 Task: Create a due date automation trigger when advanced on, 2 working days after a card is due add fields with custom field "Resume" set to a date in this month at 11:00 AM.
Action: Mouse moved to (1028, 318)
Screenshot: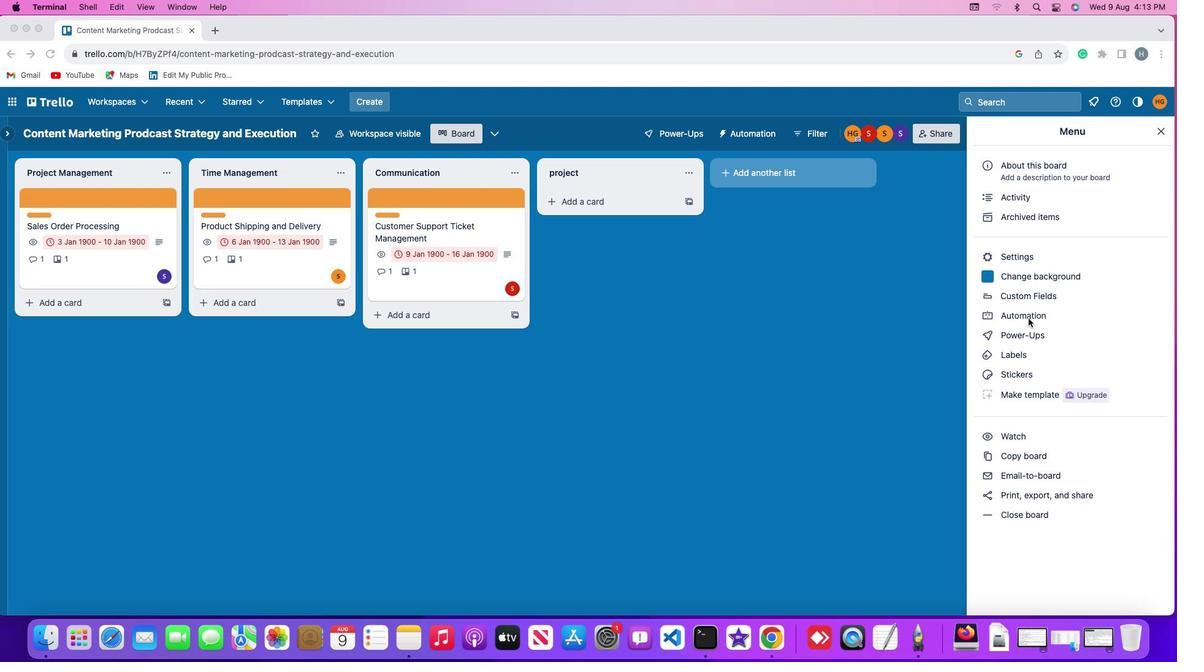 
Action: Mouse pressed left at (1028, 318)
Screenshot: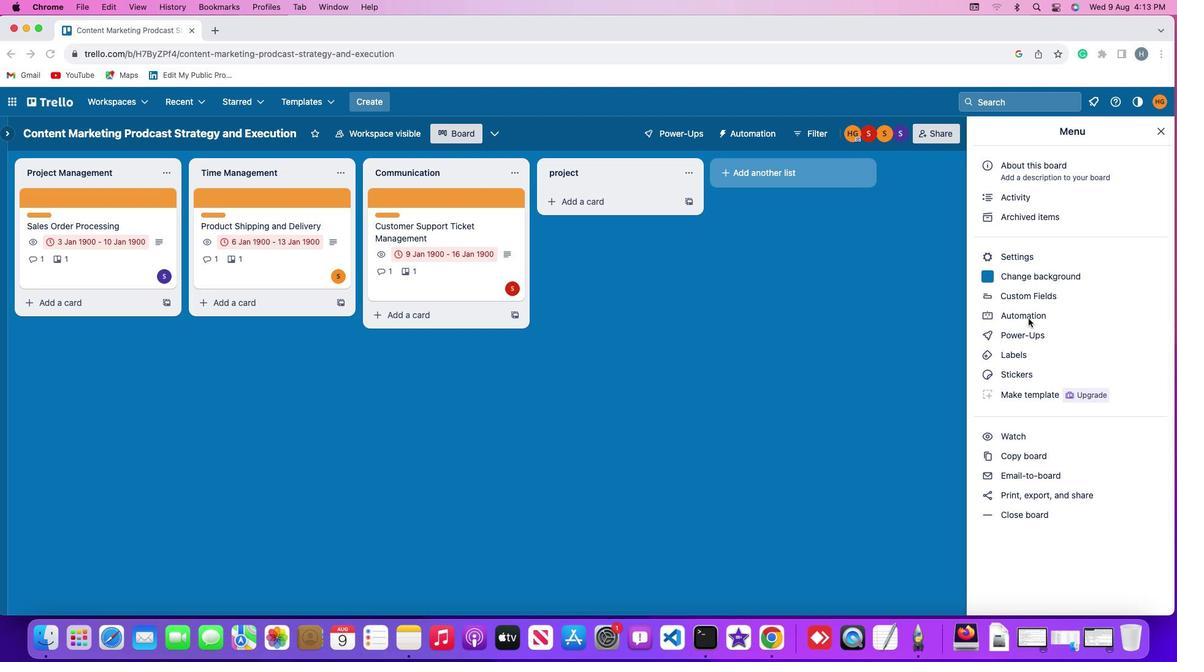 
Action: Mouse moved to (1030, 315)
Screenshot: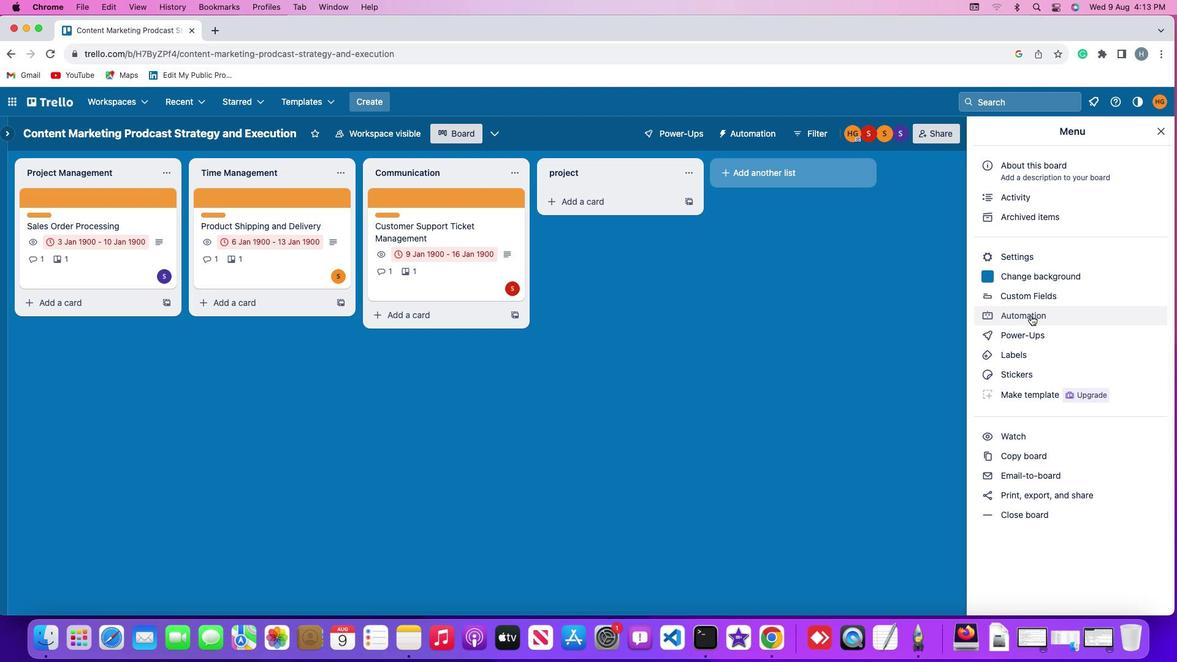 
Action: Mouse pressed left at (1030, 315)
Screenshot: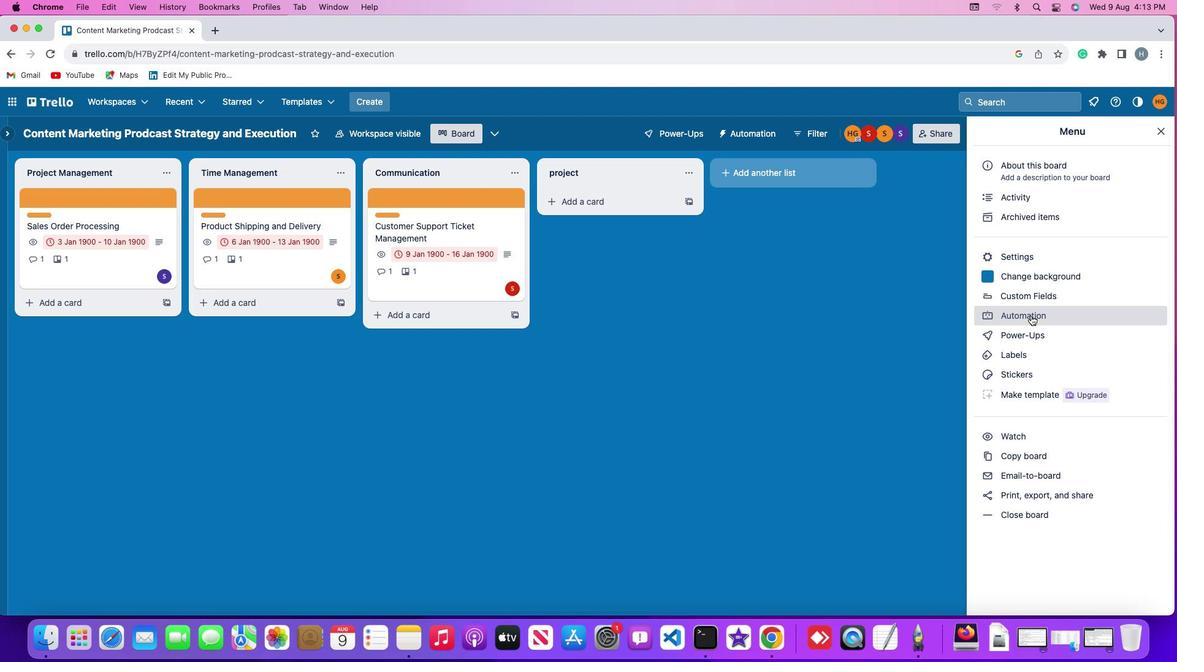 
Action: Mouse moved to (76, 289)
Screenshot: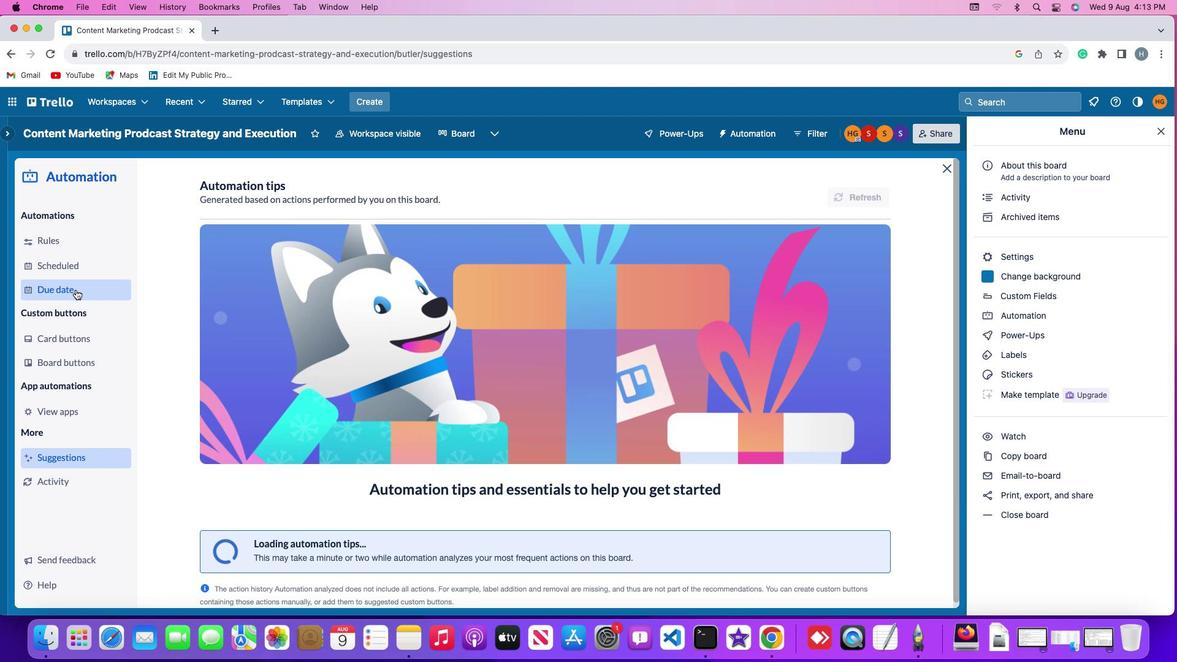 
Action: Mouse pressed left at (76, 289)
Screenshot: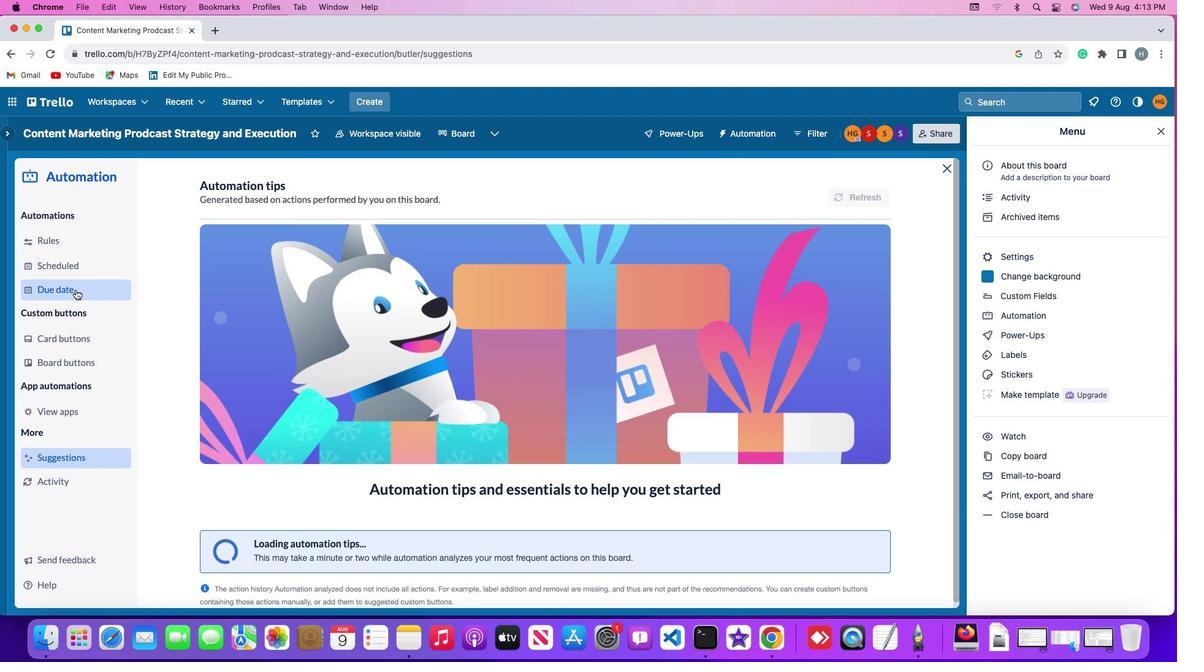 
Action: Mouse moved to (837, 190)
Screenshot: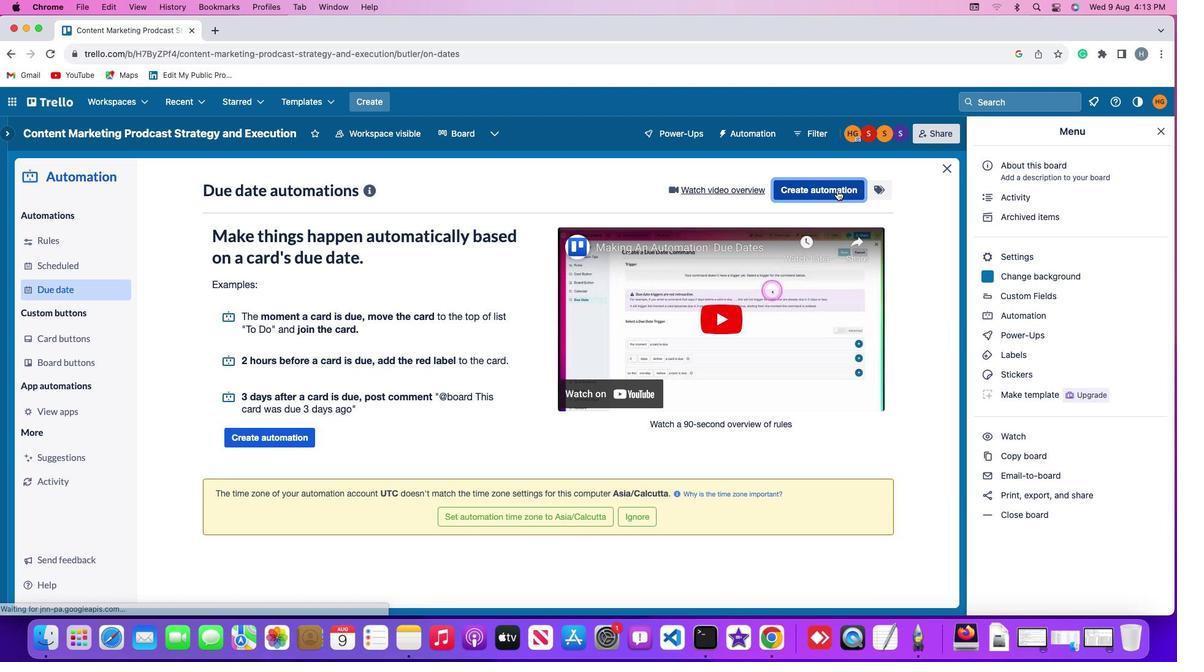
Action: Mouse pressed left at (837, 190)
Screenshot: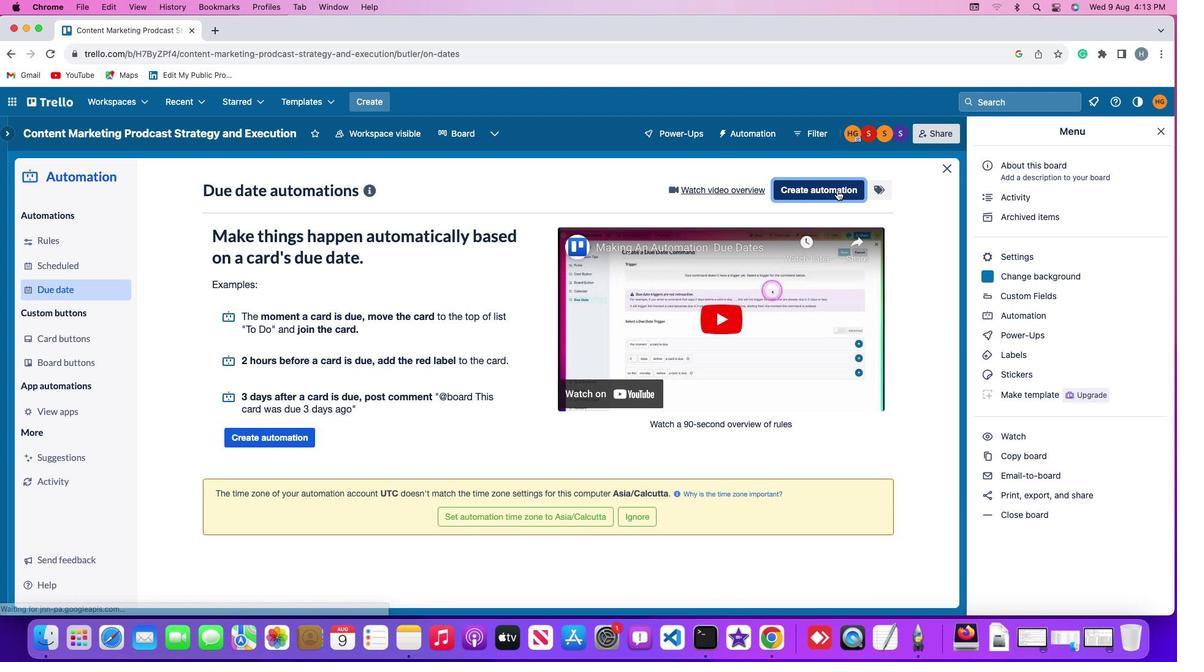 
Action: Mouse moved to (335, 309)
Screenshot: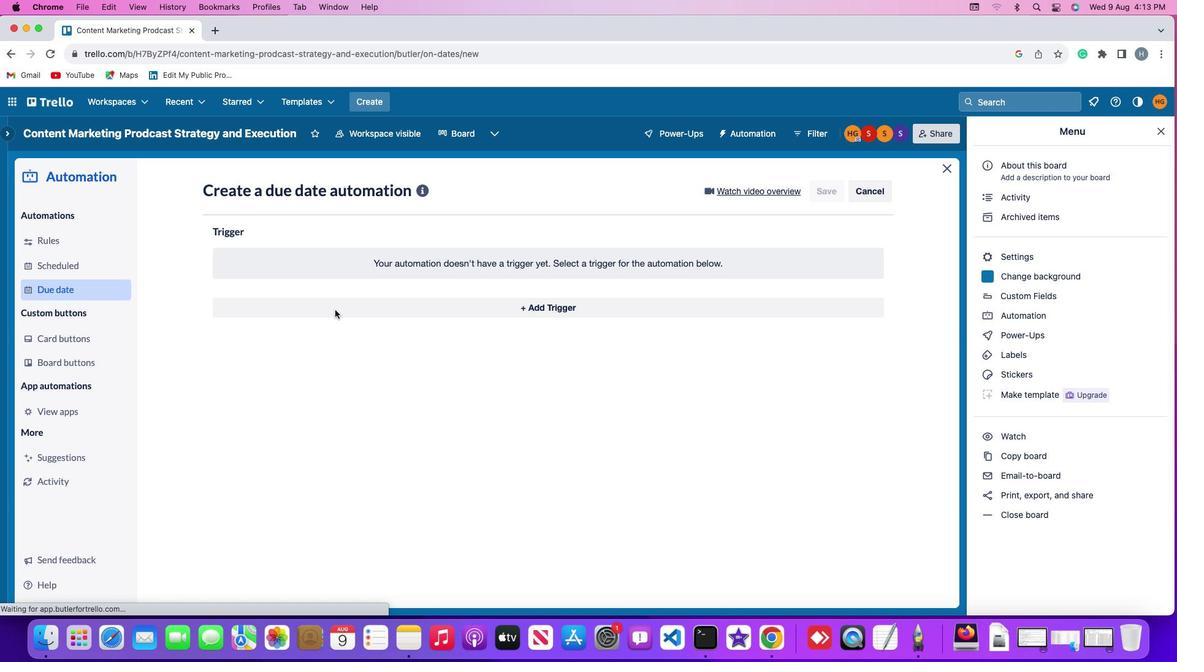 
Action: Mouse pressed left at (335, 309)
Screenshot: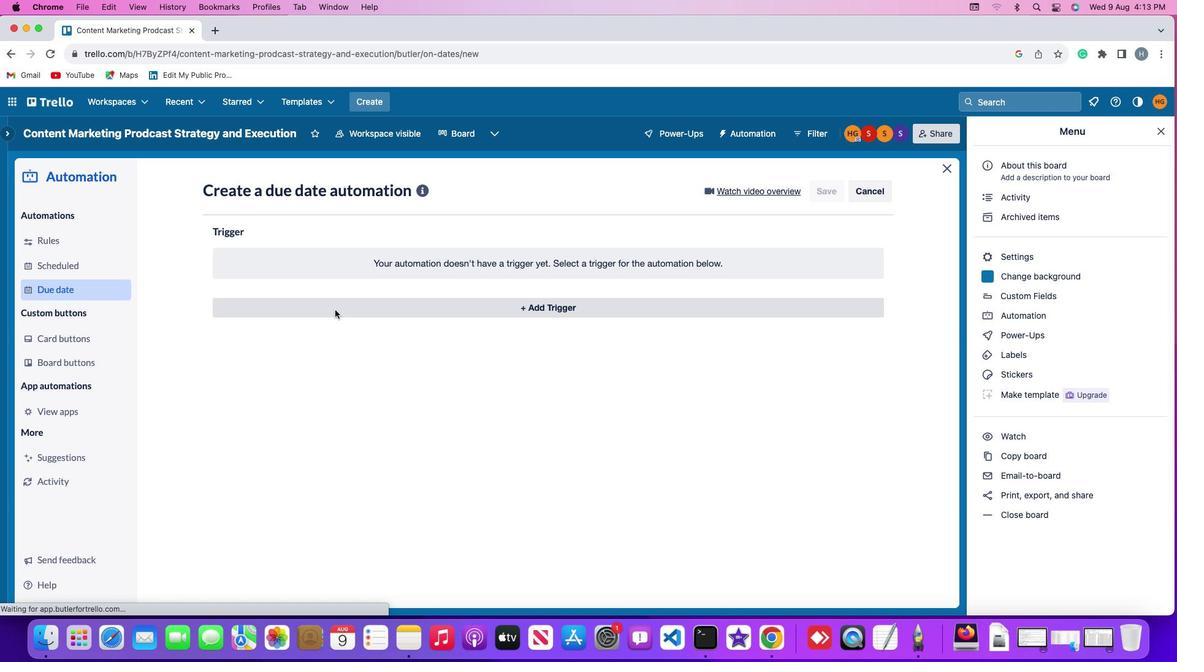 
Action: Mouse moved to (237, 491)
Screenshot: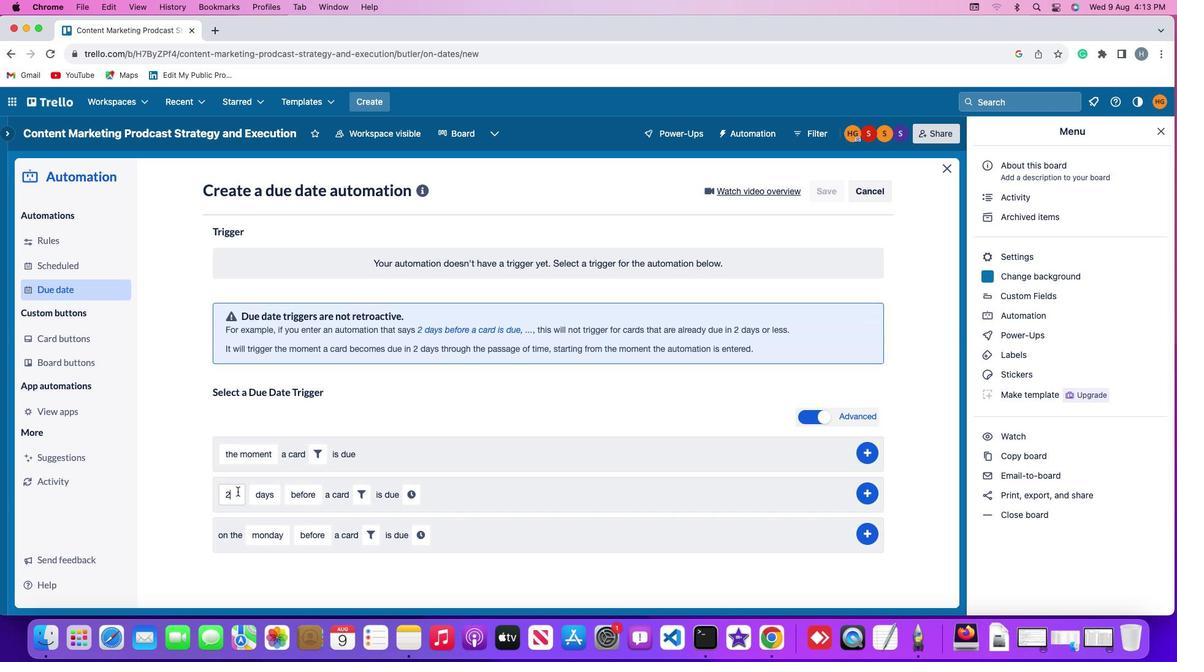 
Action: Mouse pressed left at (237, 491)
Screenshot: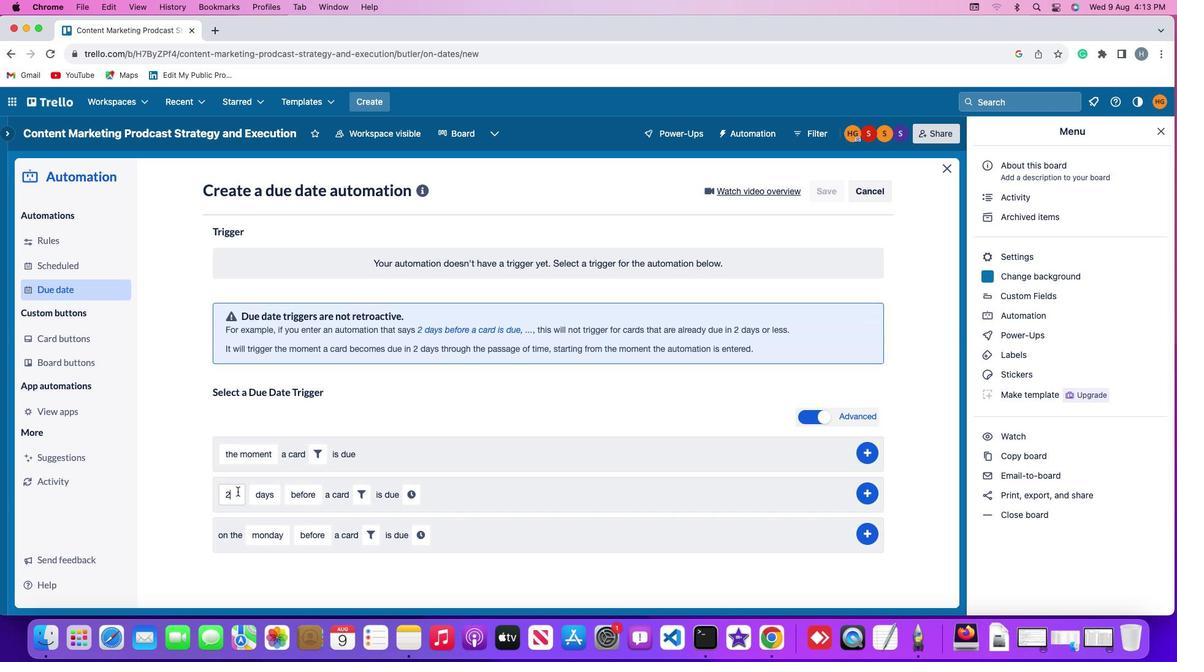 
Action: Mouse moved to (237, 489)
Screenshot: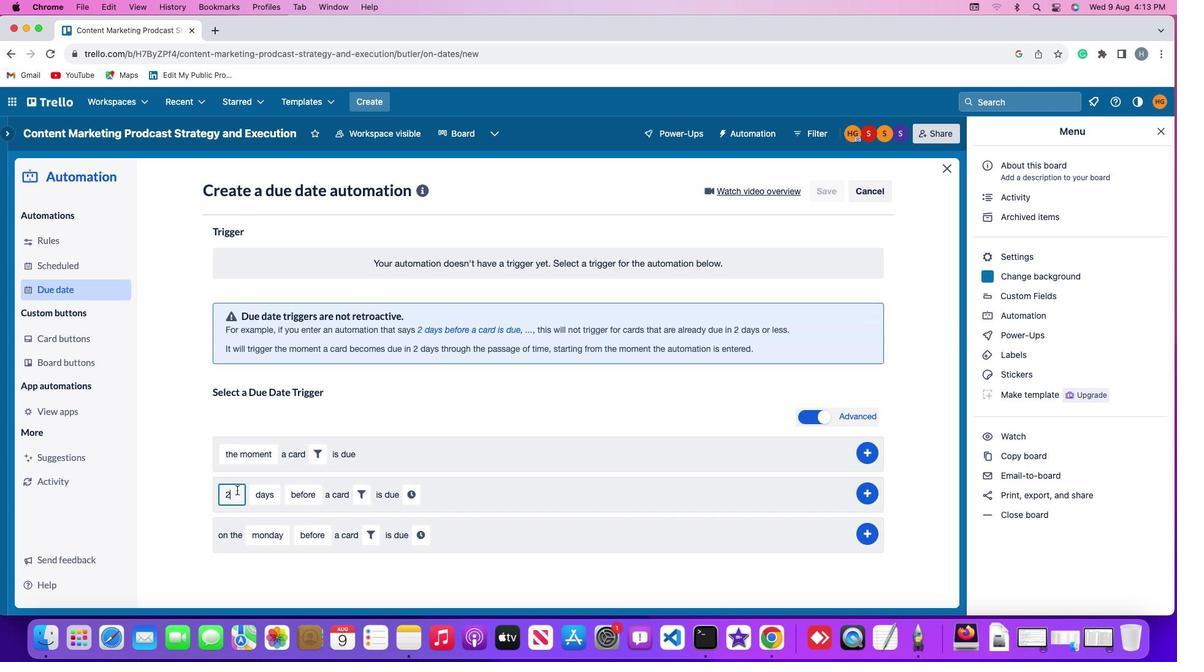 
Action: Key pressed Key.backspace
Screenshot: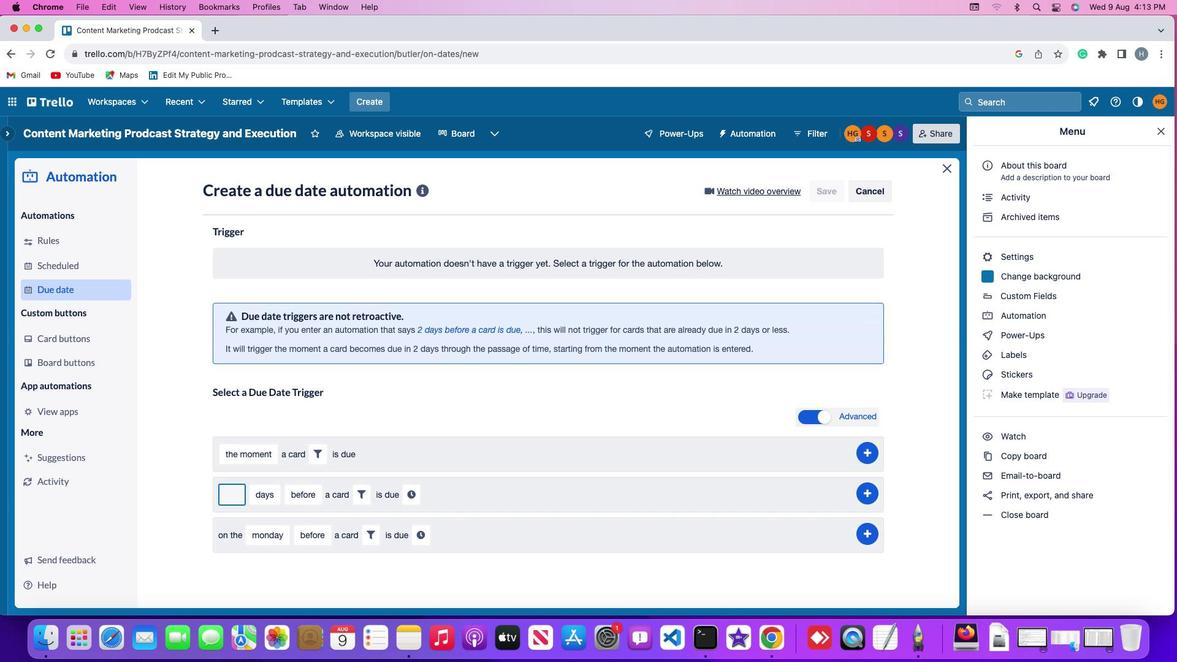 
Action: Mouse moved to (237, 489)
Screenshot: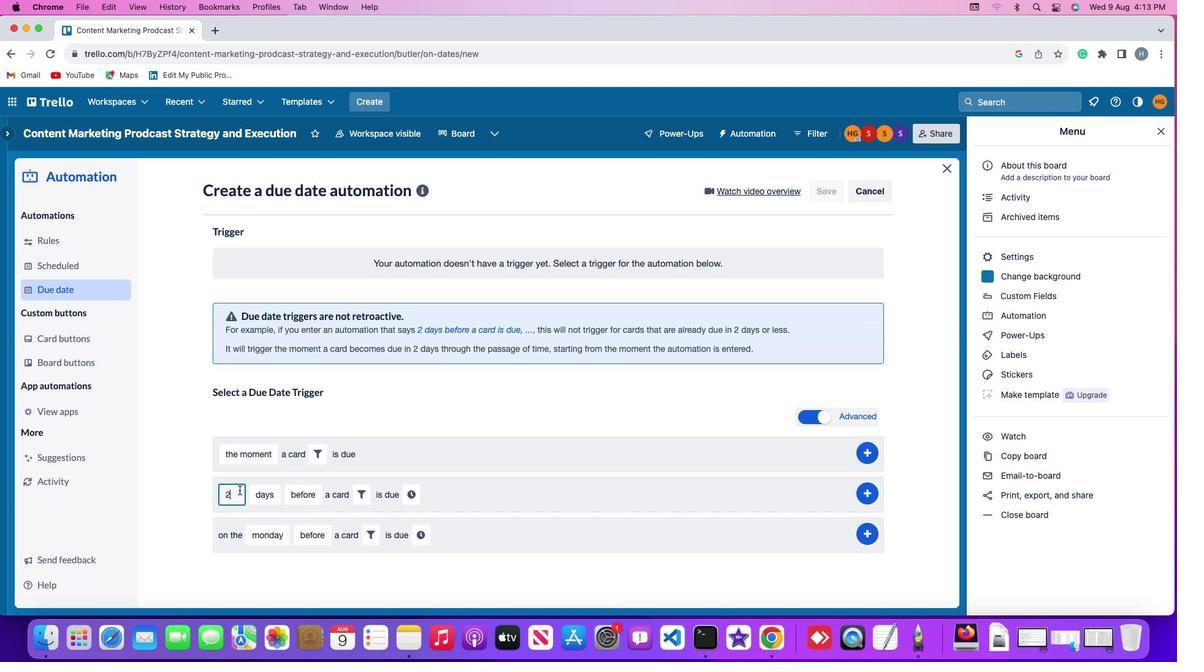 
Action: Key pressed '2'
Screenshot: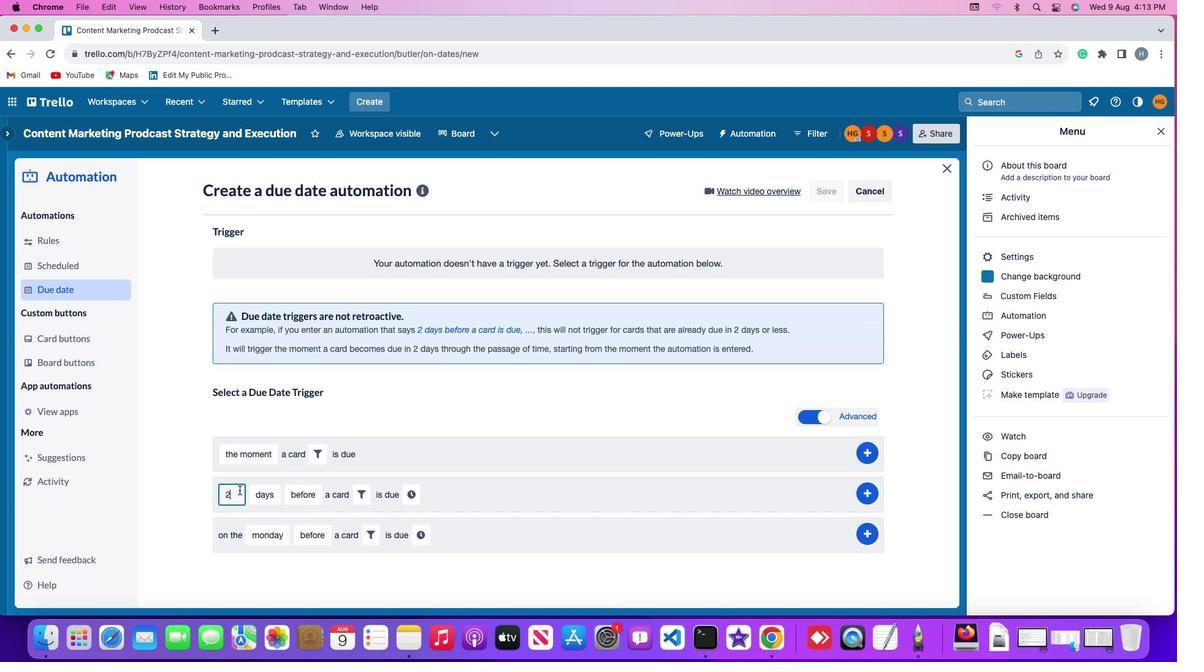 
Action: Mouse moved to (261, 491)
Screenshot: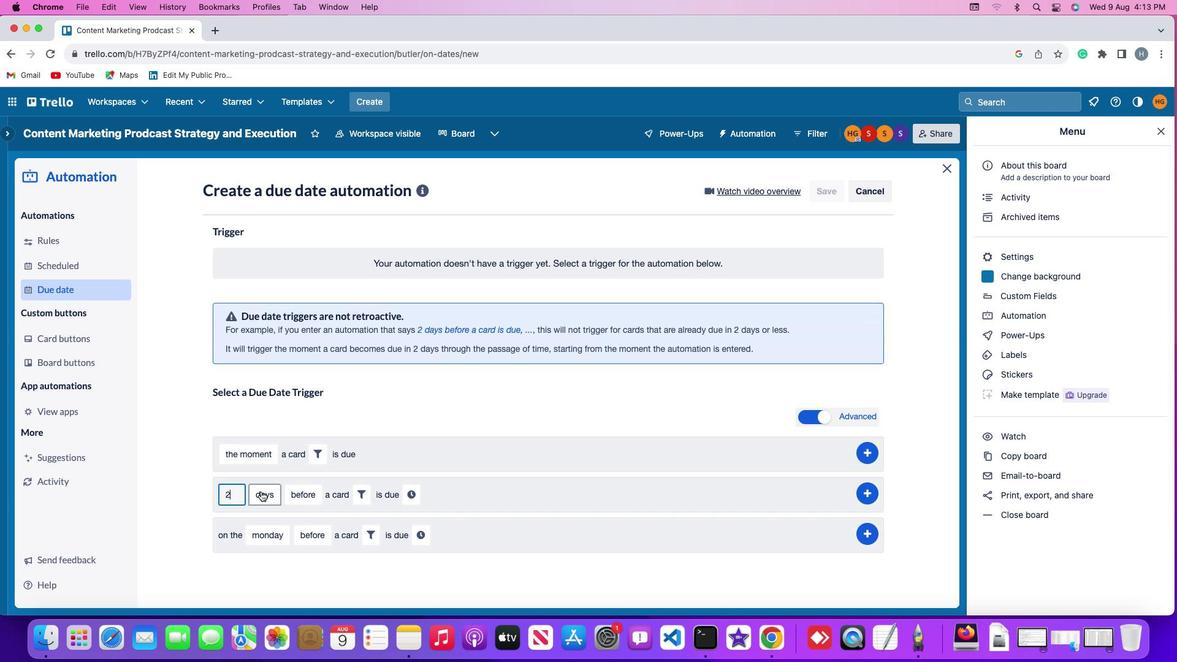
Action: Mouse pressed left at (261, 491)
Screenshot: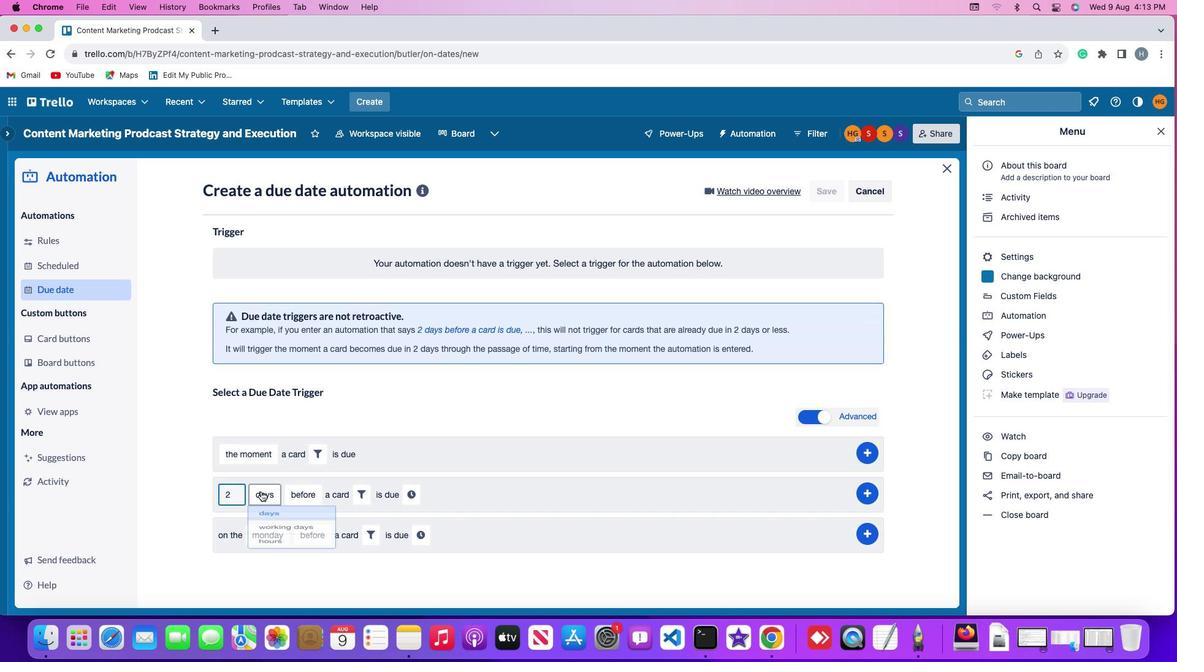 
Action: Mouse moved to (278, 541)
Screenshot: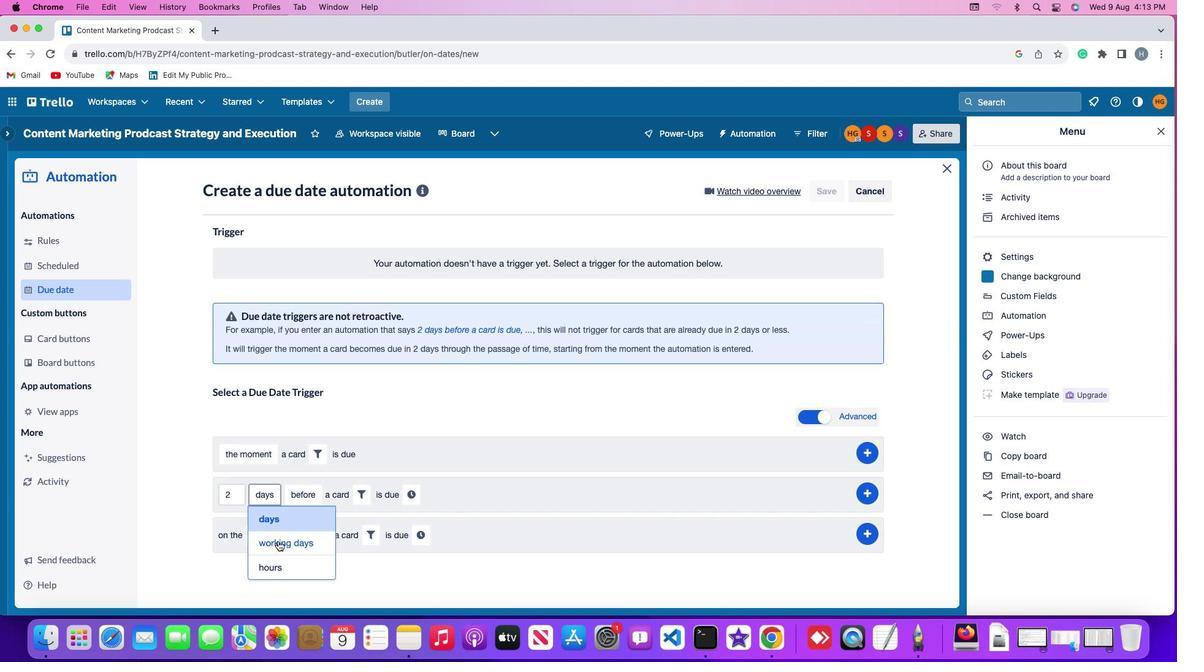 
Action: Mouse pressed left at (278, 541)
Screenshot: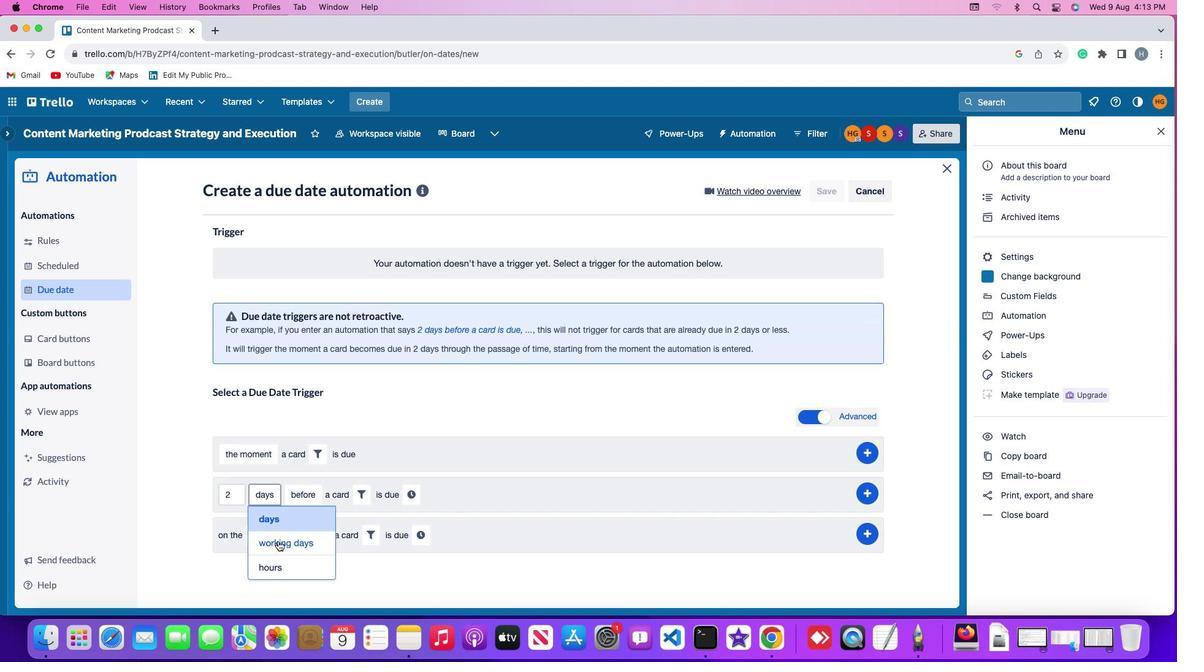 
Action: Mouse moved to (339, 491)
Screenshot: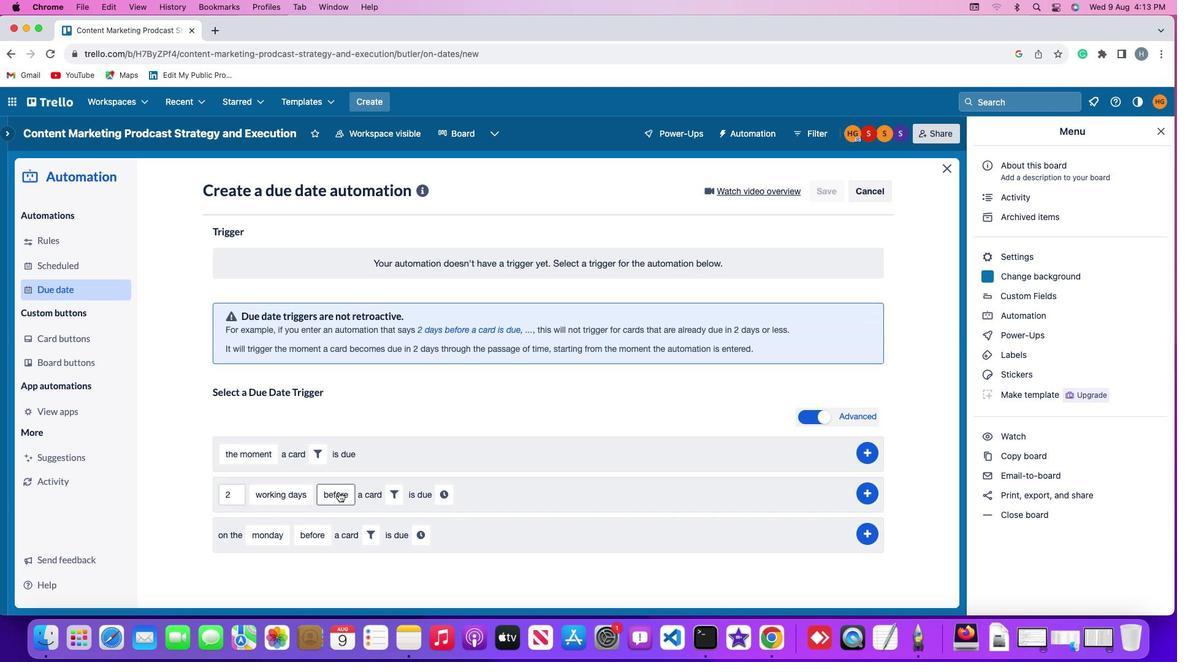 
Action: Mouse pressed left at (339, 491)
Screenshot: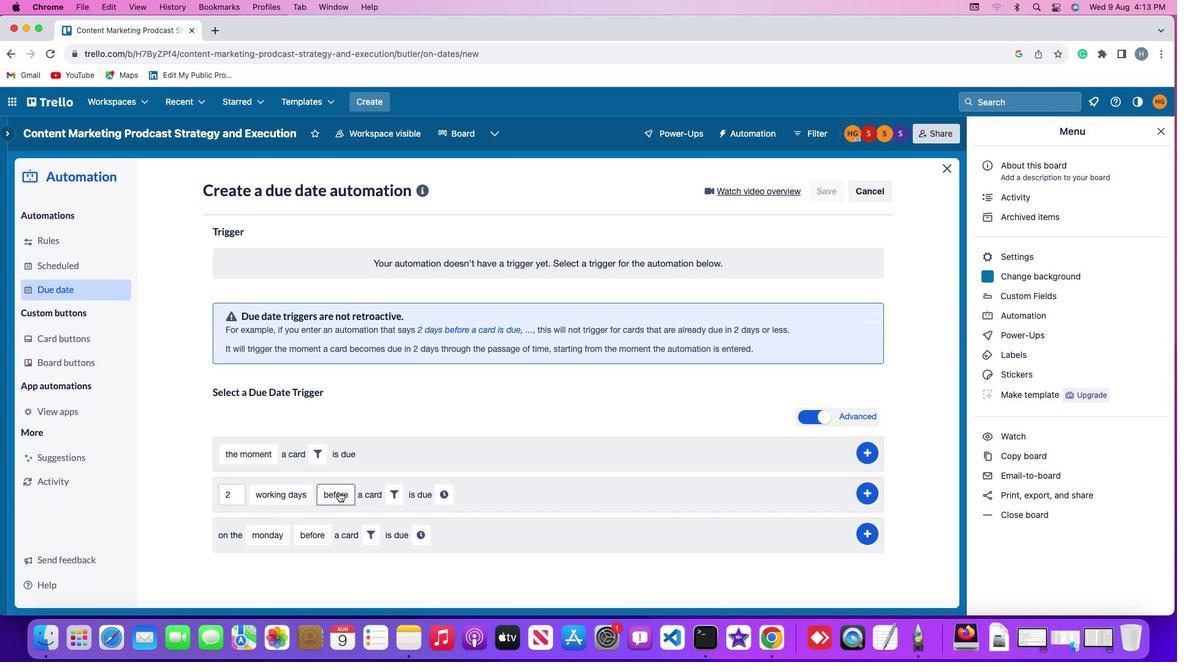 
Action: Mouse moved to (338, 544)
Screenshot: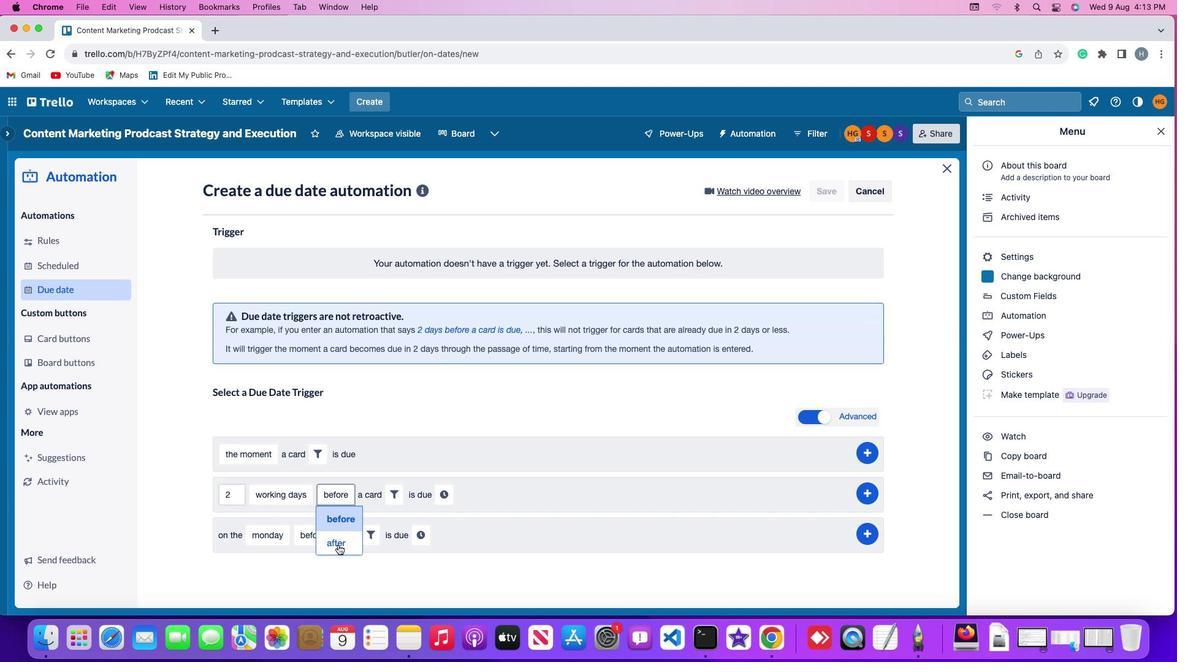 
Action: Mouse pressed left at (338, 544)
Screenshot: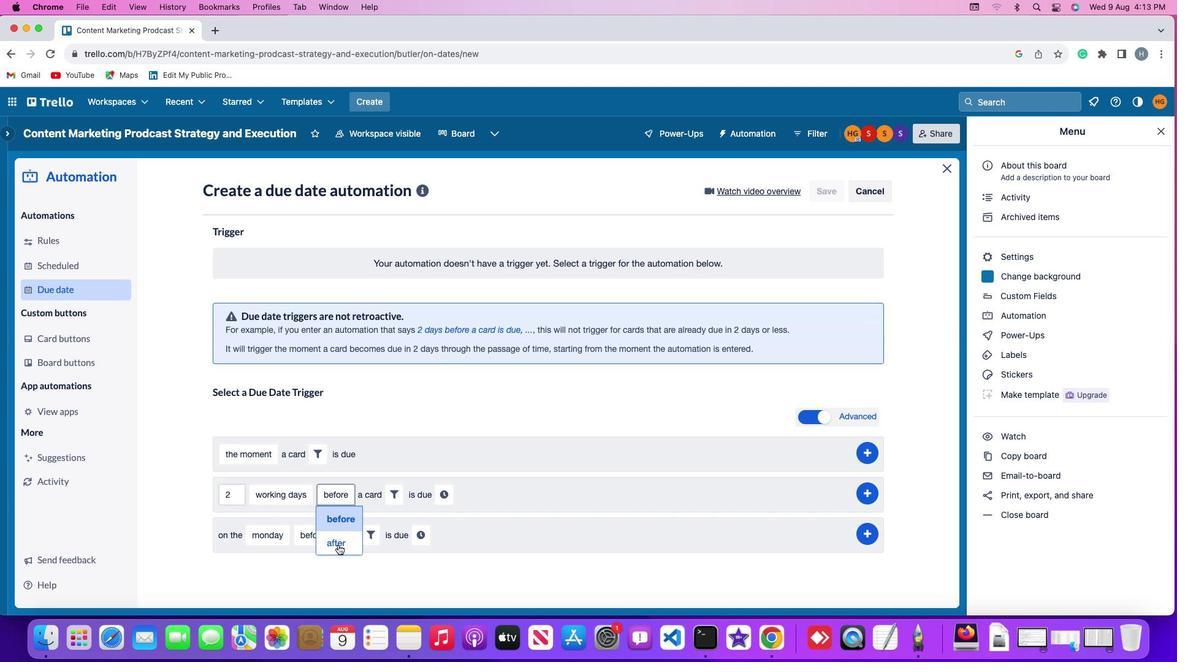 
Action: Mouse moved to (390, 489)
Screenshot: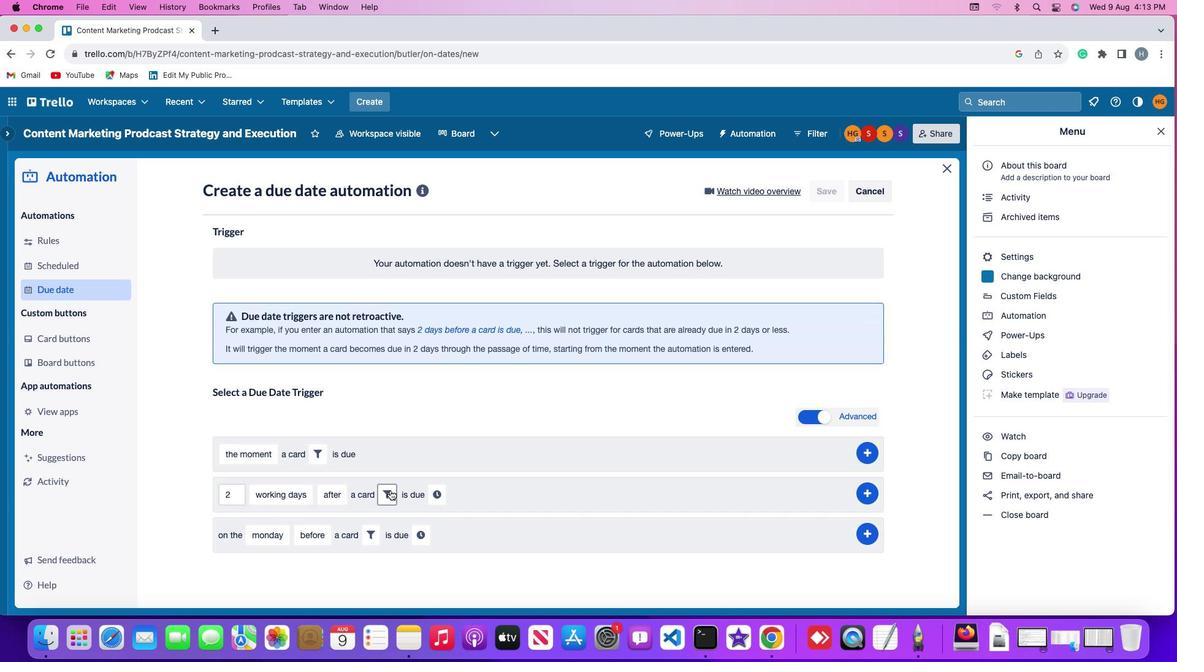 
Action: Mouse pressed left at (390, 489)
Screenshot: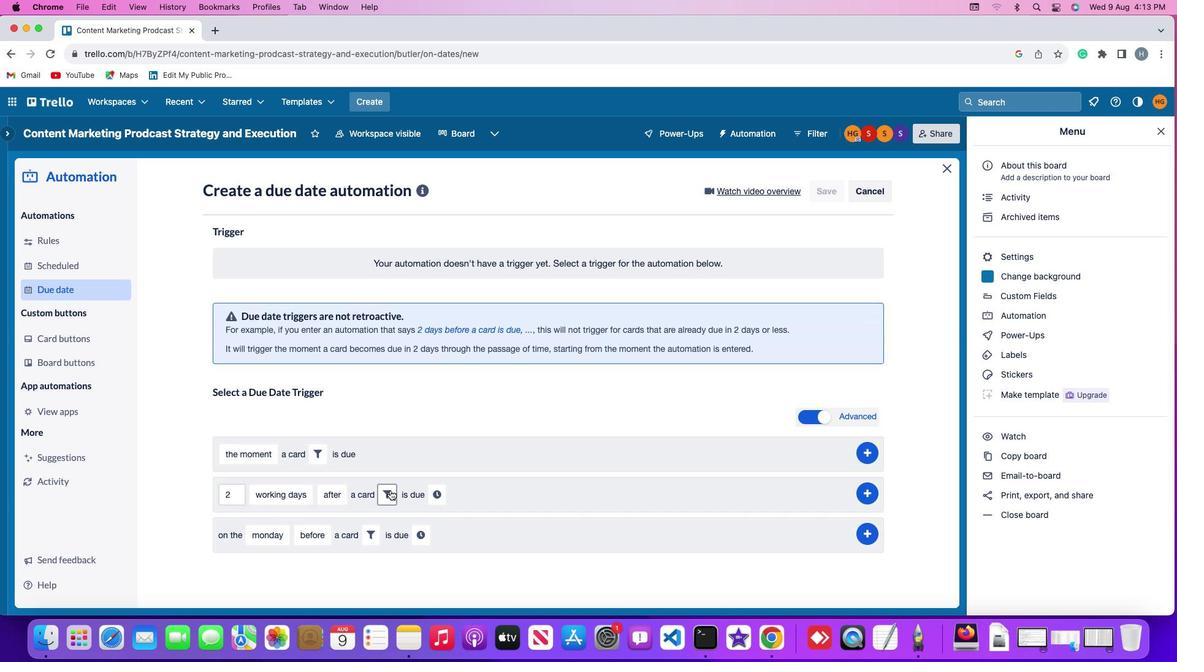 
Action: Mouse moved to (586, 529)
Screenshot: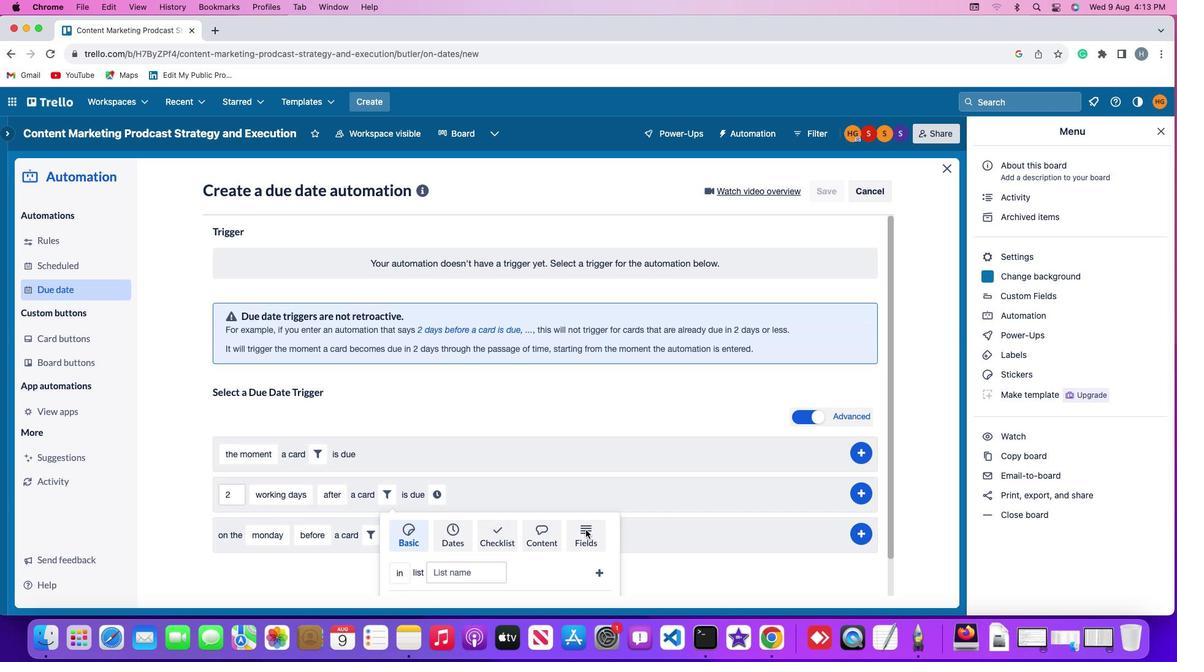 
Action: Mouse pressed left at (586, 529)
Screenshot: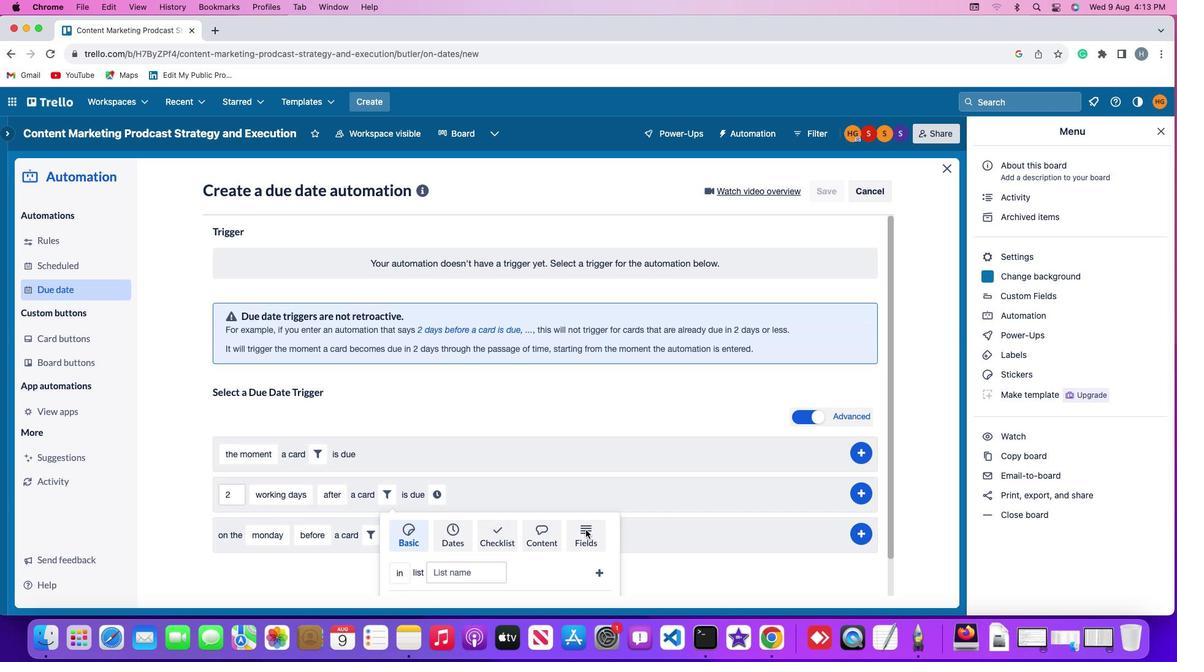 
Action: Mouse moved to (339, 572)
Screenshot: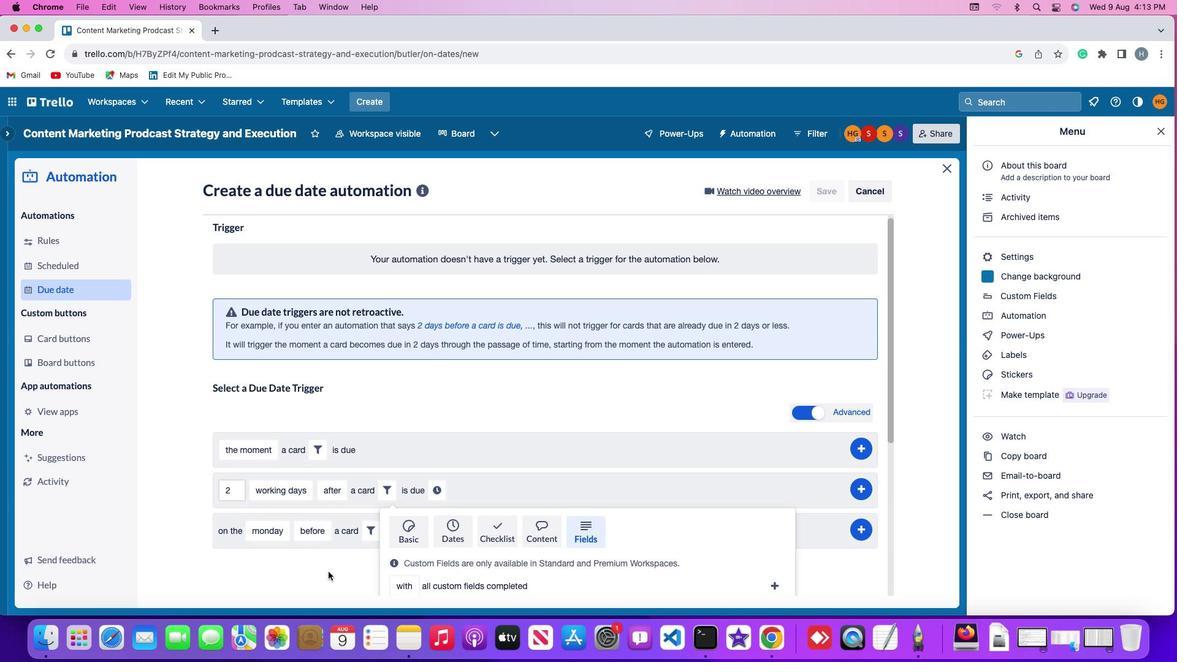 
Action: Mouse scrolled (339, 572) with delta (0, 0)
Screenshot: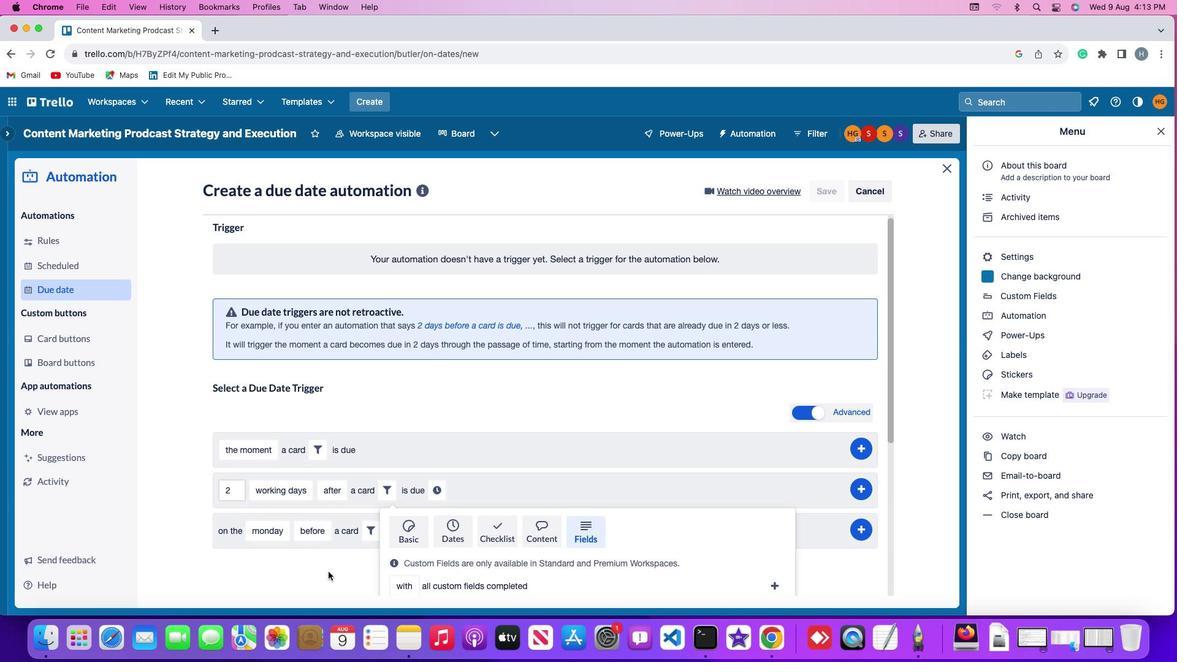 
Action: Mouse moved to (333, 571)
Screenshot: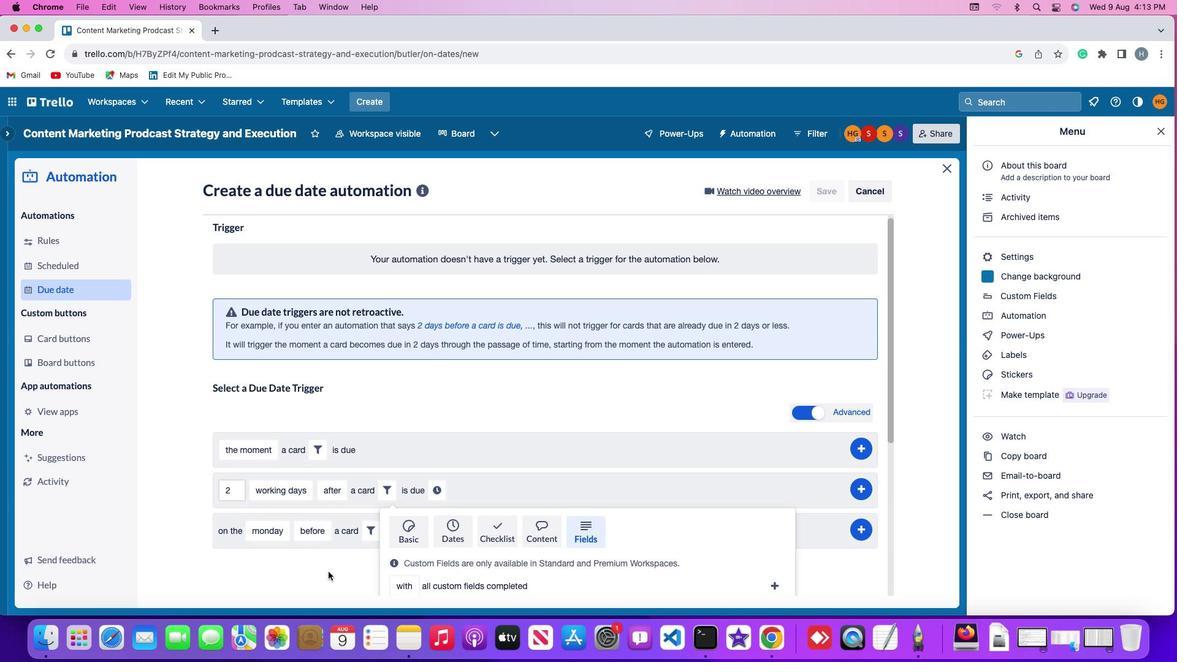 
Action: Mouse scrolled (333, 571) with delta (0, 0)
Screenshot: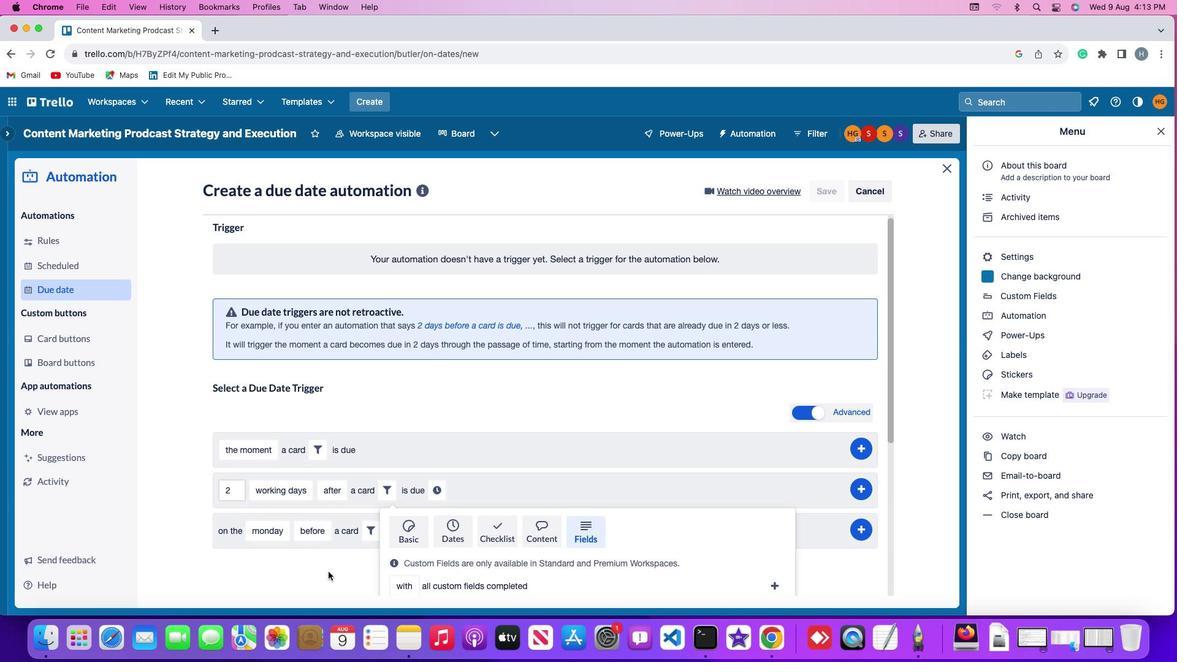 
Action: Mouse moved to (329, 571)
Screenshot: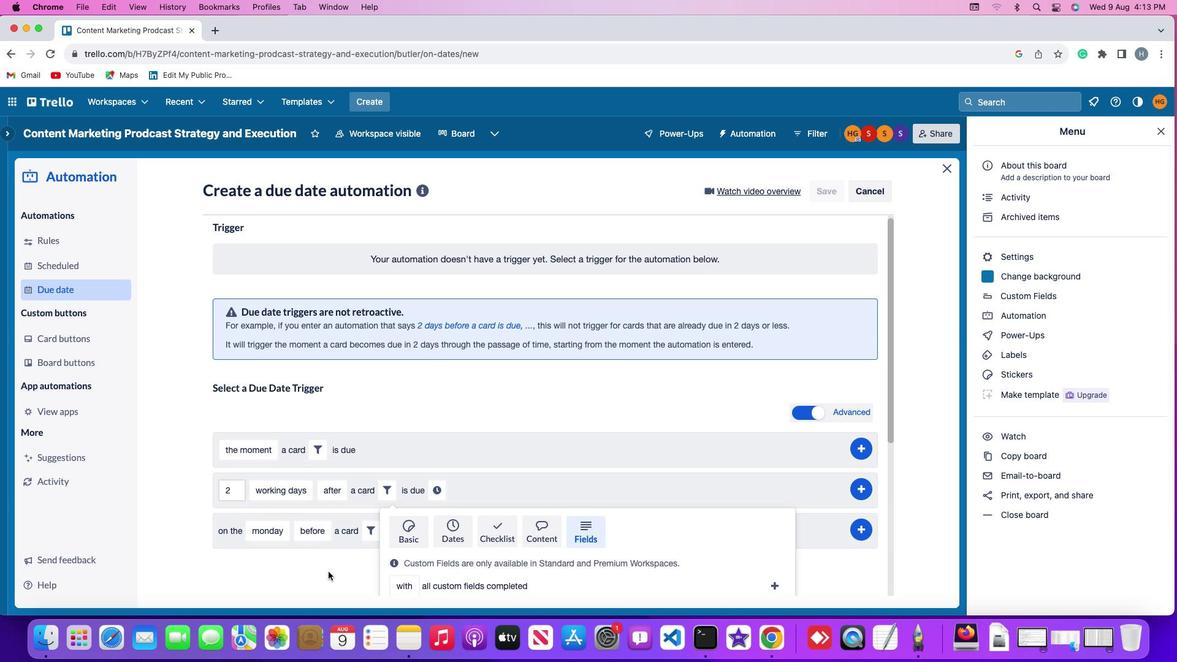 
Action: Mouse scrolled (329, 571) with delta (0, -1)
Screenshot: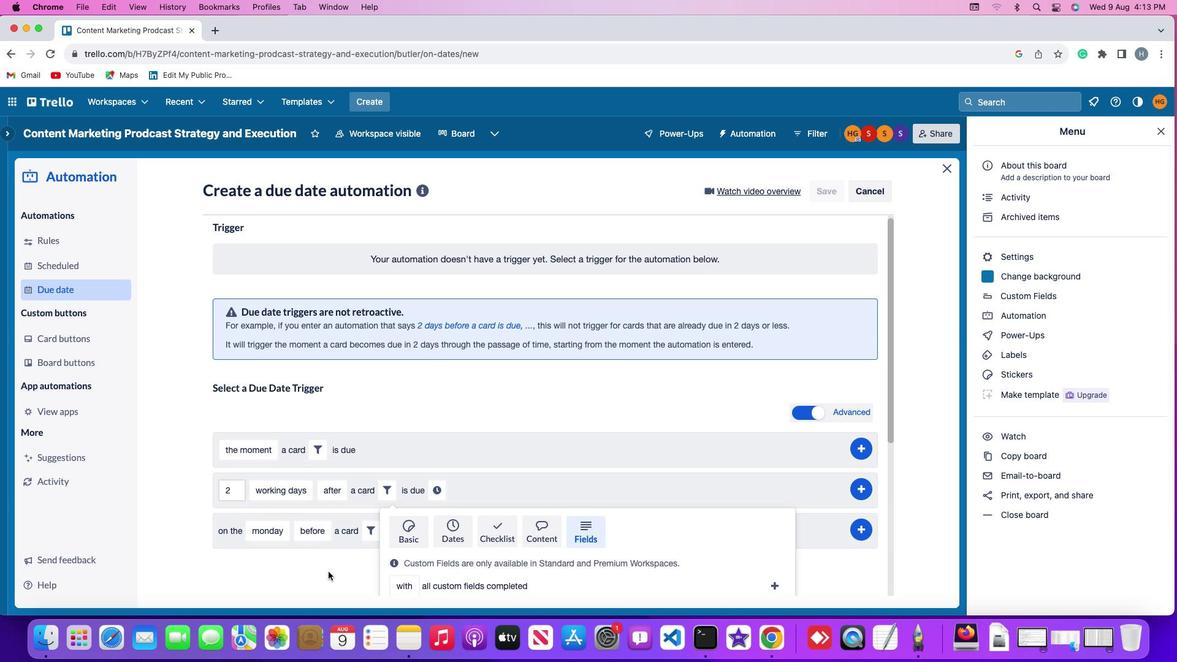 
Action: Mouse moved to (328, 572)
Screenshot: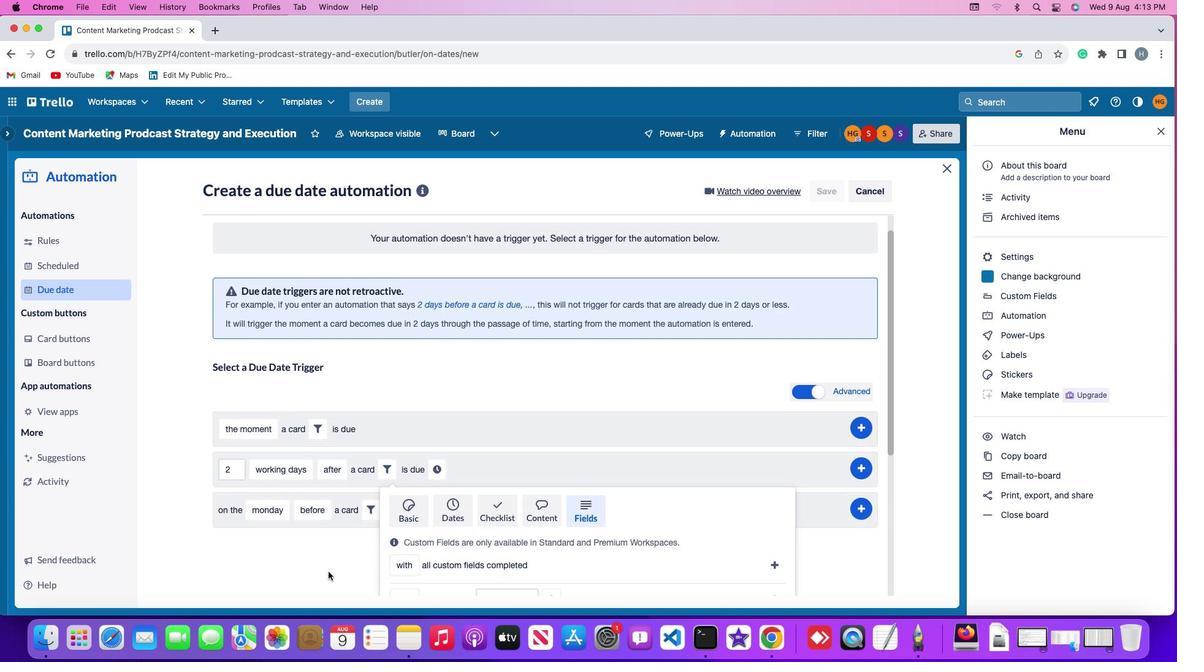 
Action: Mouse scrolled (328, 572) with delta (0, -3)
Screenshot: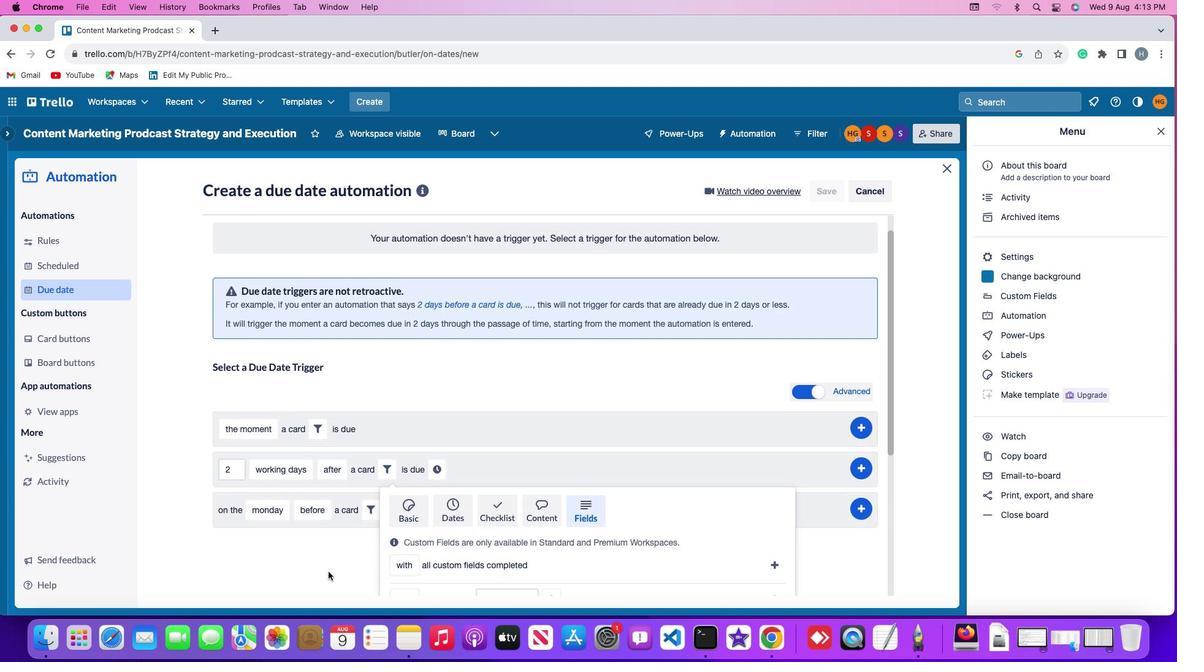 
Action: Mouse moved to (328, 569)
Screenshot: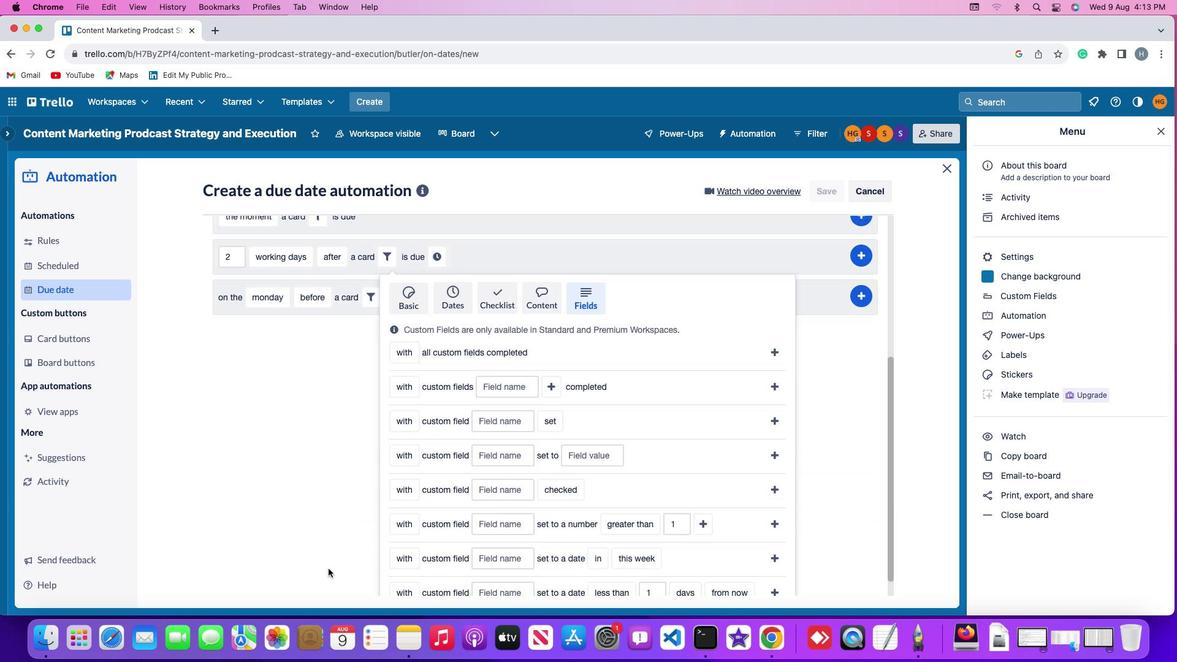 
Action: Mouse scrolled (328, 569) with delta (0, 0)
Screenshot: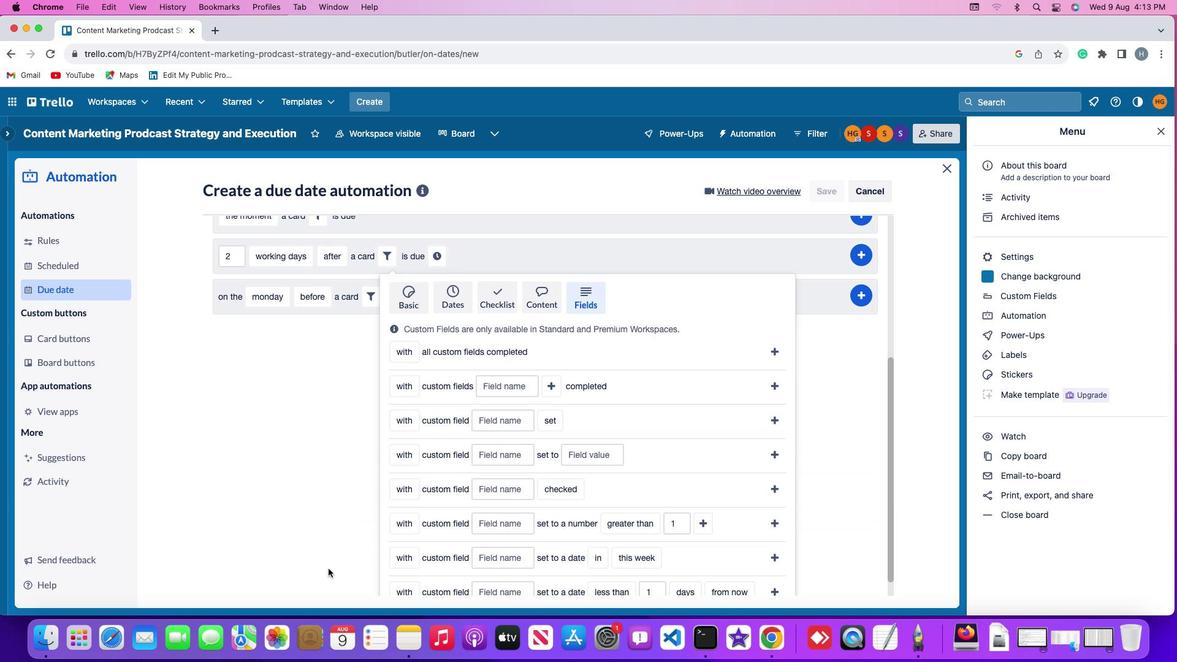 
Action: Mouse scrolled (328, 569) with delta (0, 0)
Screenshot: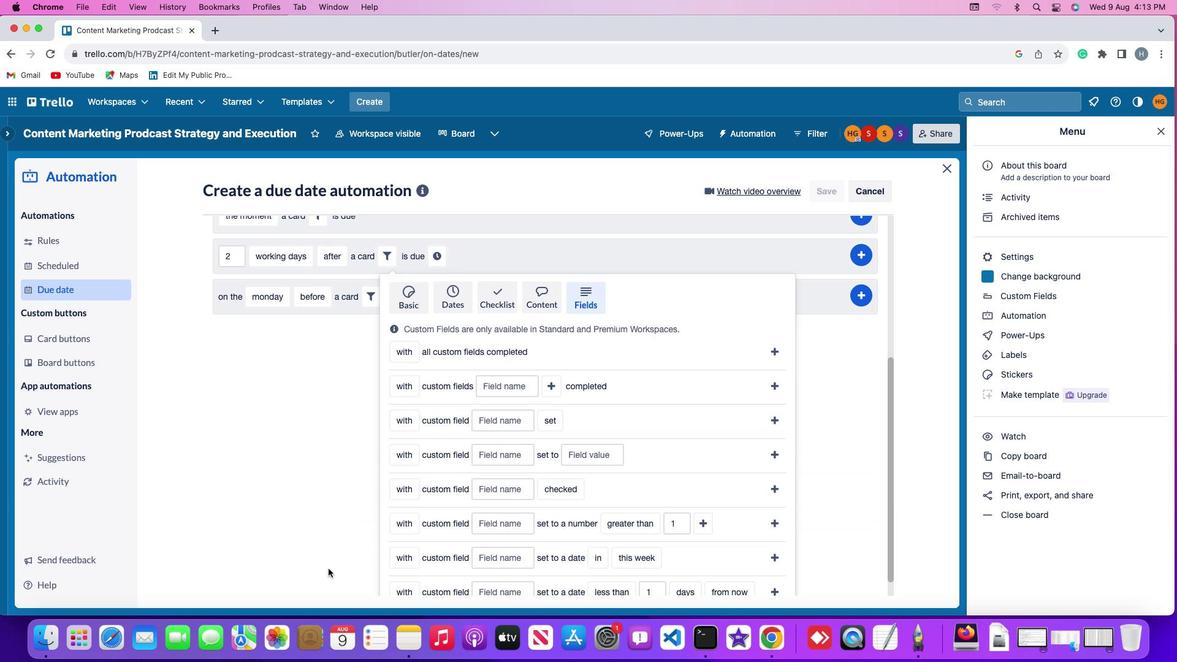 
Action: Mouse scrolled (328, 569) with delta (0, -1)
Screenshot: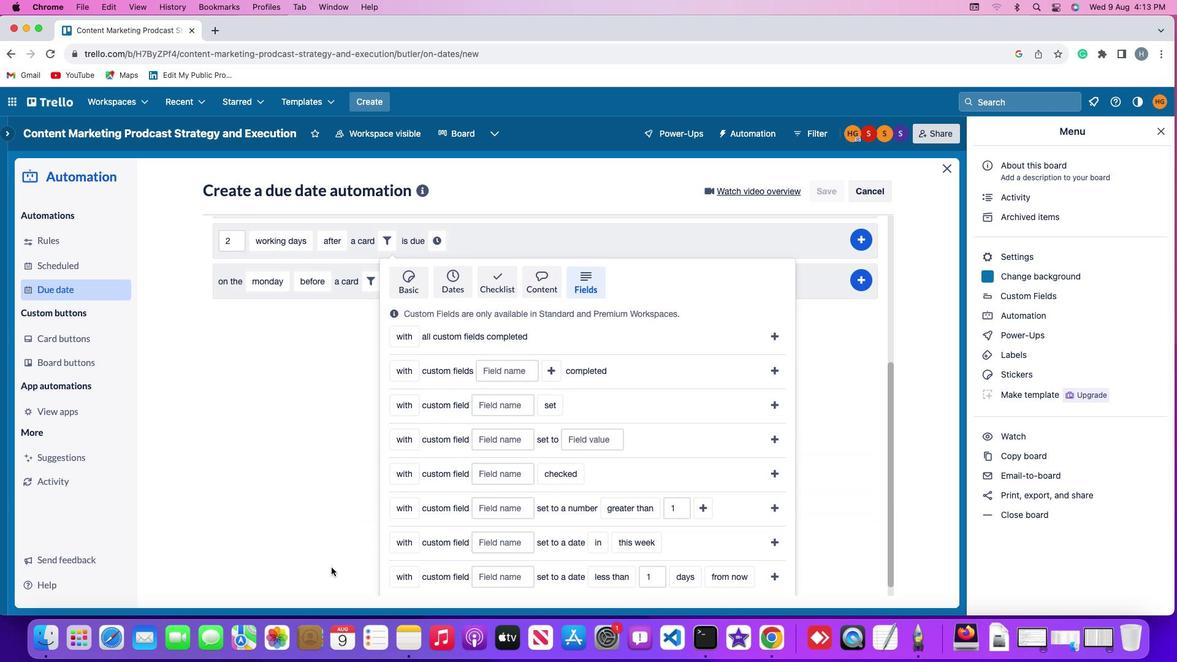 
Action: Mouse scrolled (328, 569) with delta (0, -3)
Screenshot: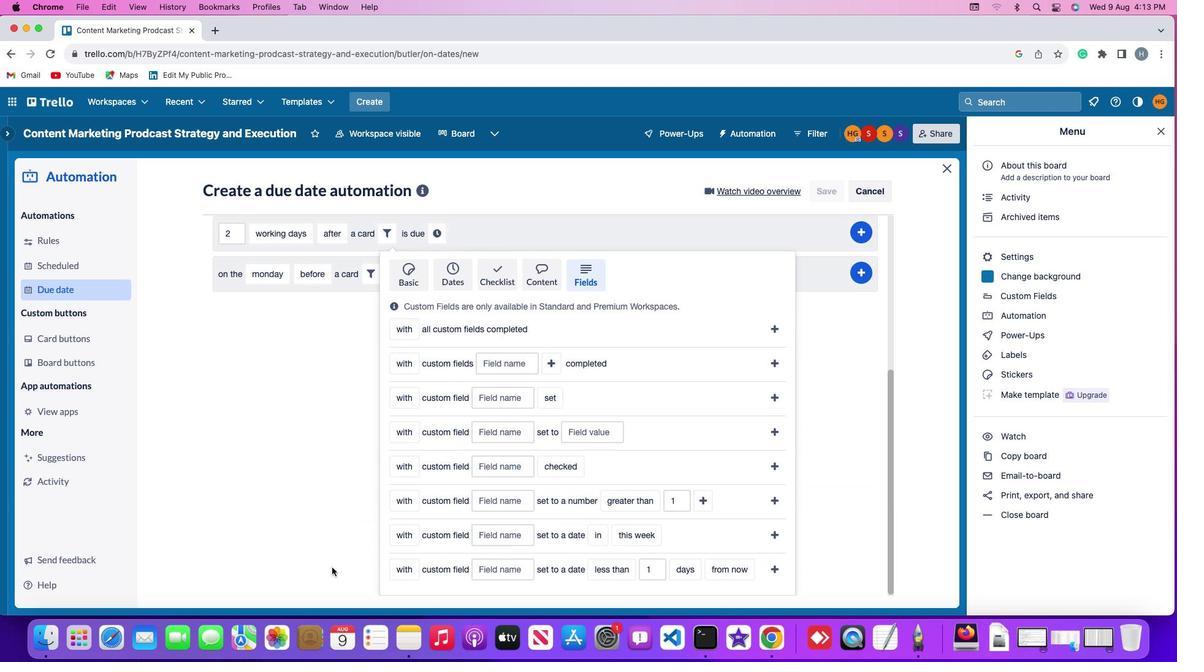 
Action: Mouse moved to (332, 567)
Screenshot: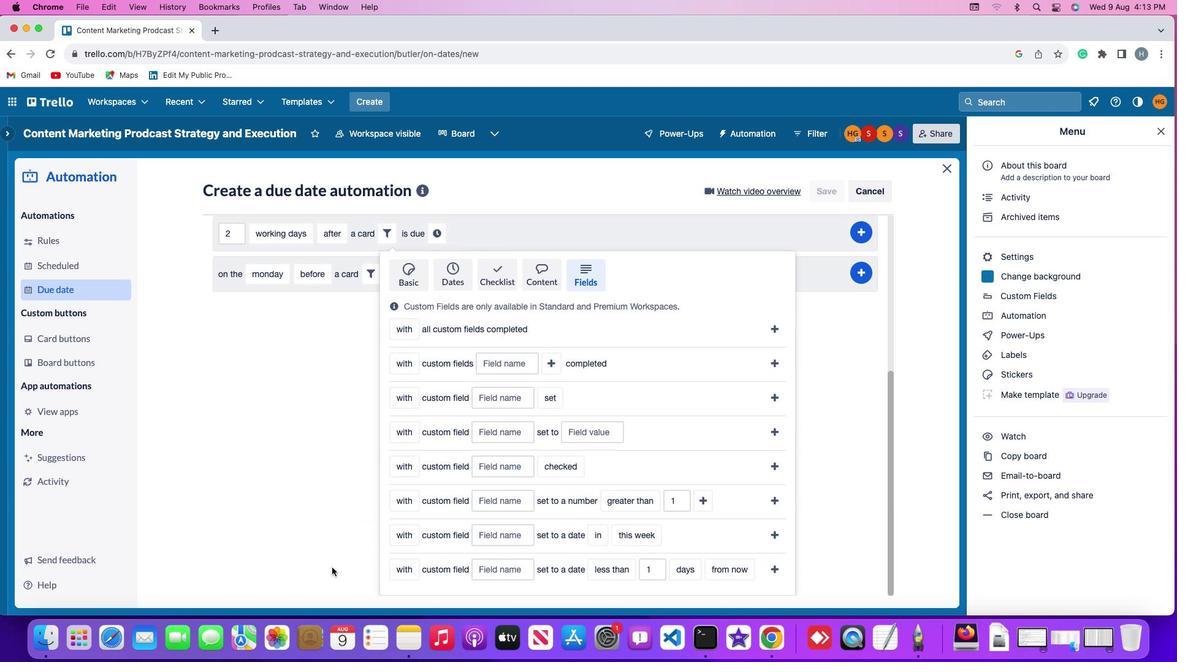 
Action: Mouse scrolled (332, 567) with delta (0, 0)
Screenshot: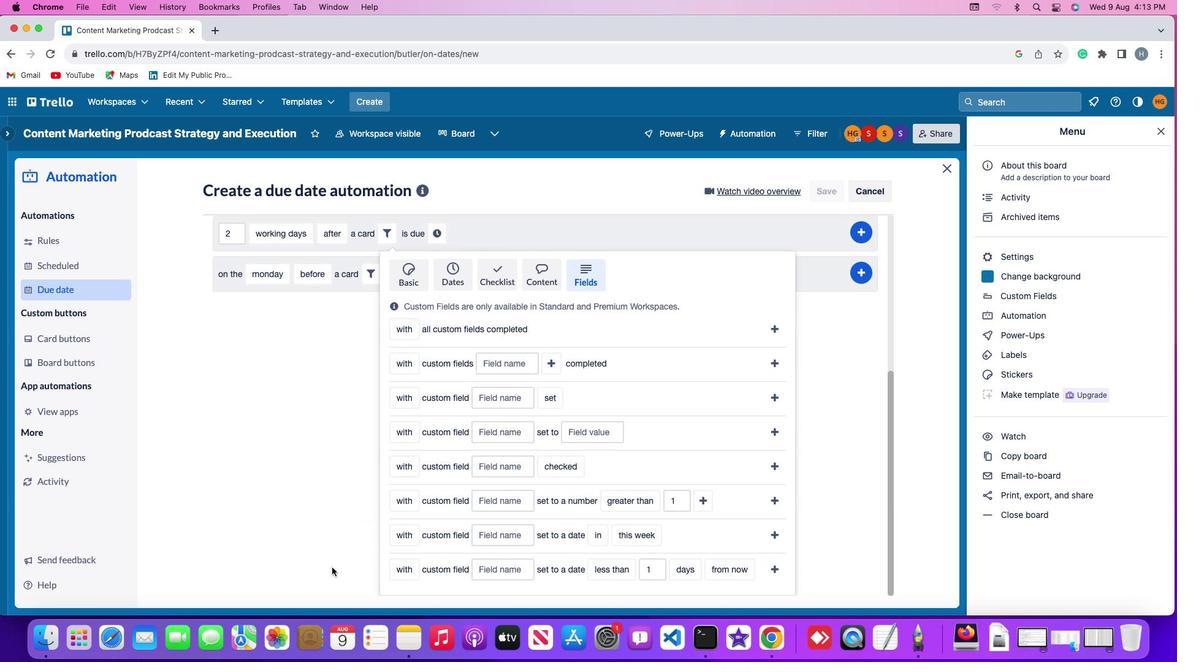 
Action: Mouse scrolled (332, 567) with delta (0, 0)
Screenshot: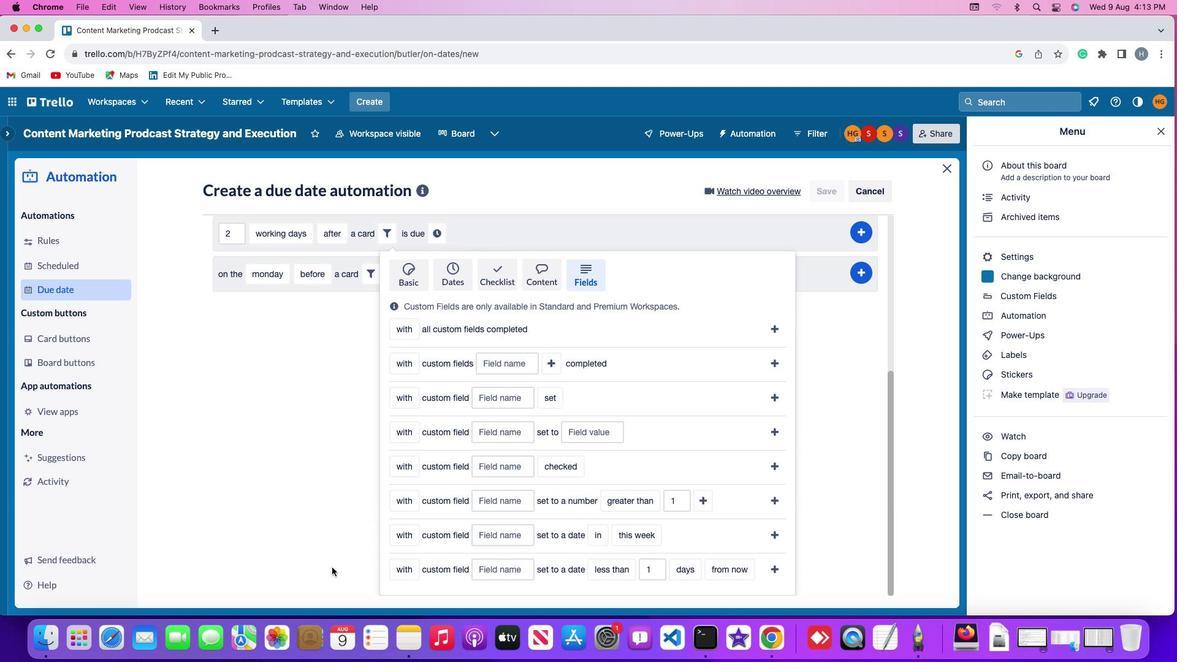 
Action: Mouse scrolled (332, 567) with delta (0, -1)
Screenshot: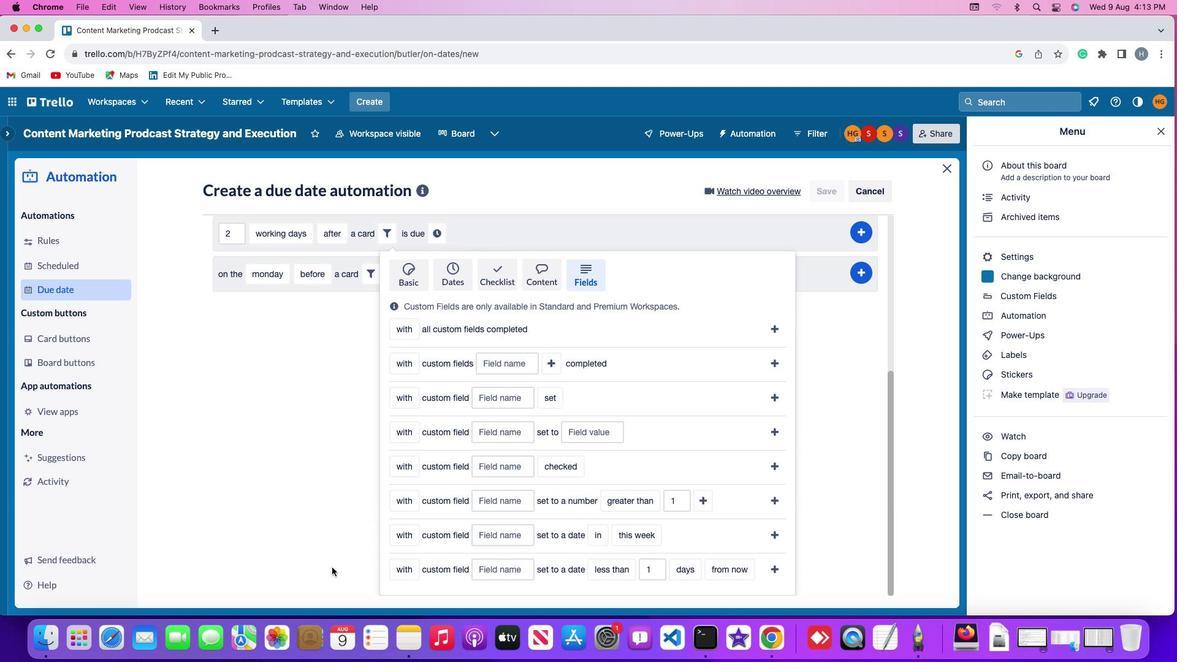 
Action: Mouse scrolled (332, 567) with delta (0, -2)
Screenshot: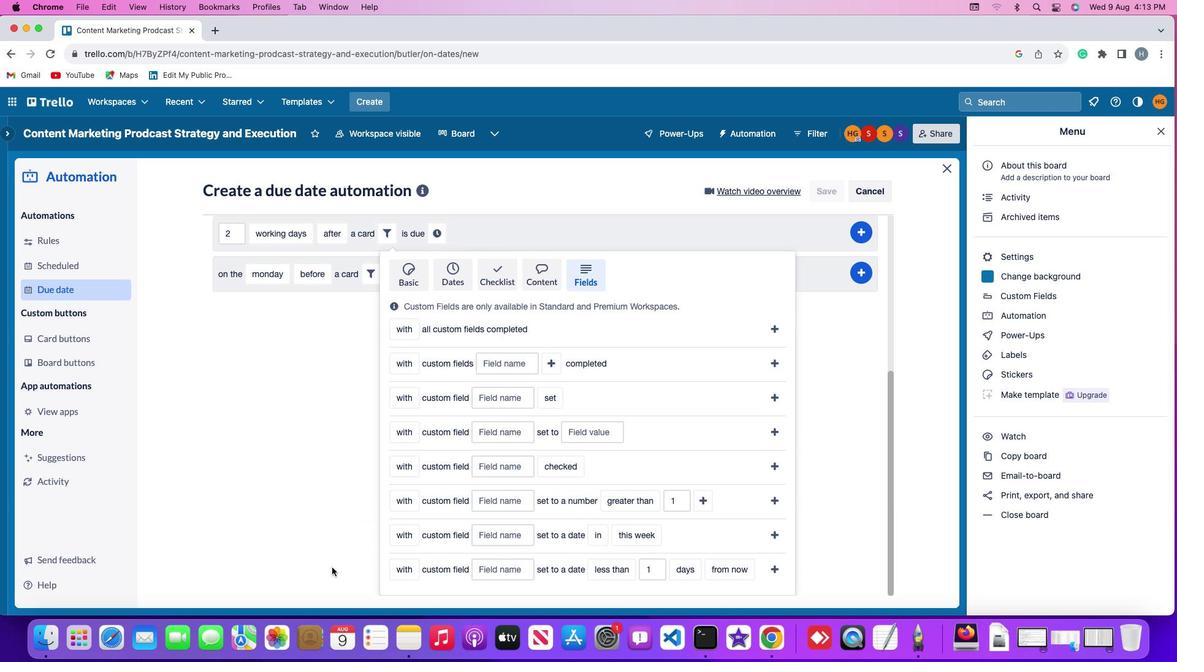 
Action: Mouse moved to (414, 565)
Screenshot: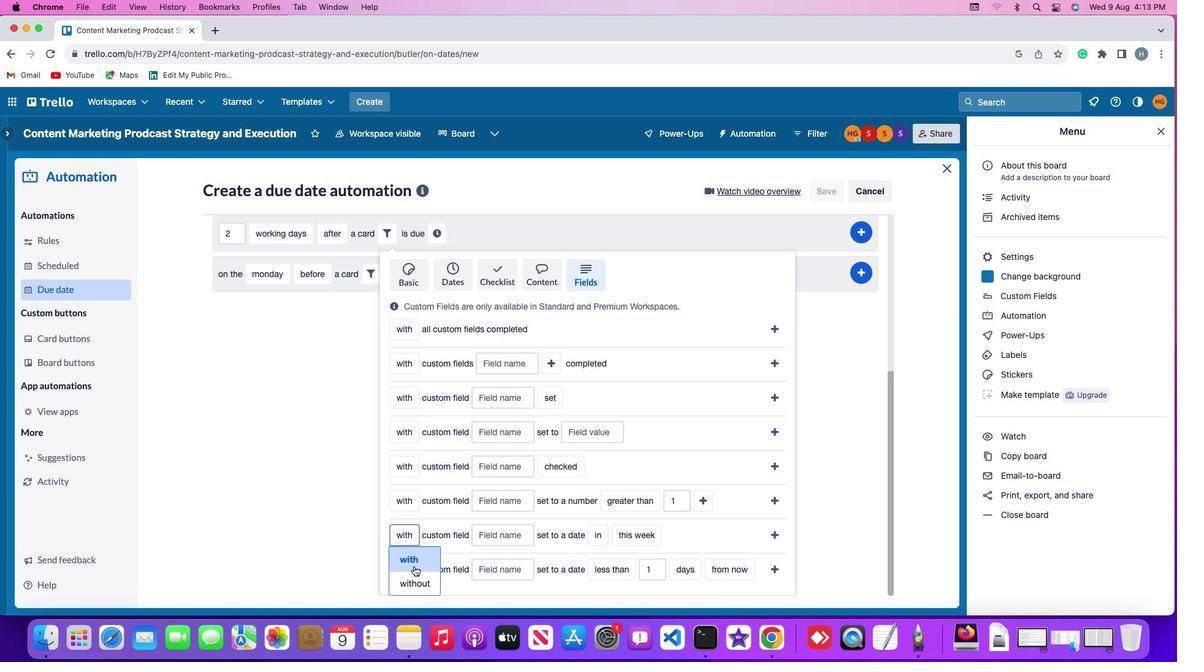 
Action: Mouse pressed left at (414, 565)
Screenshot: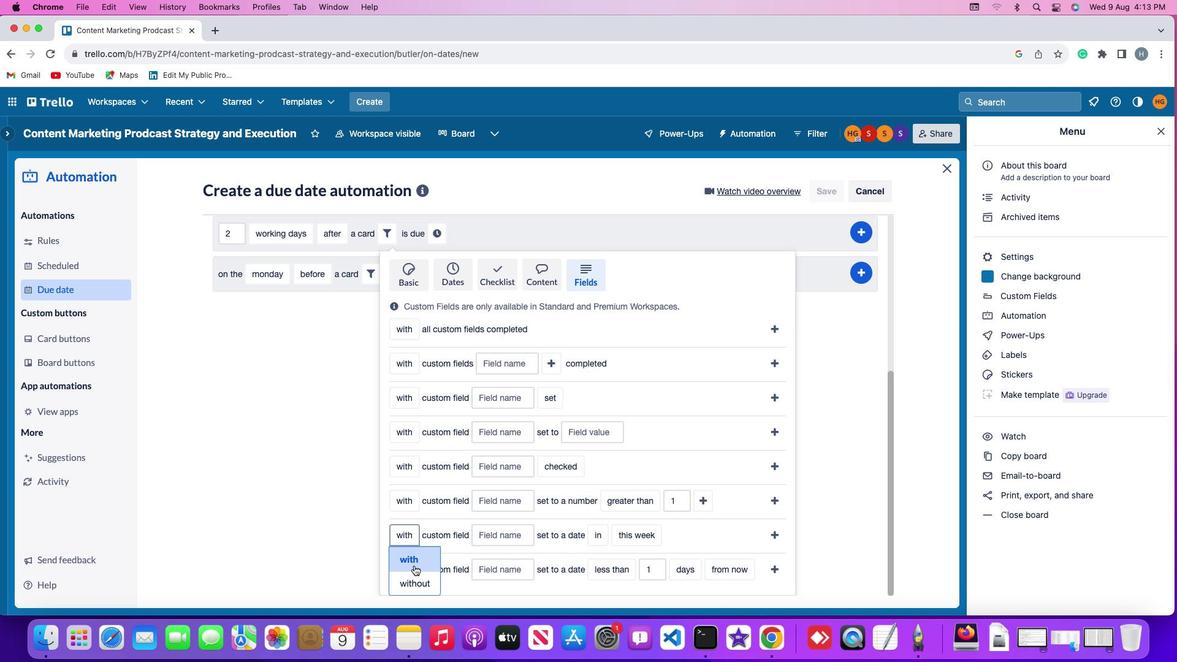 
Action: Mouse moved to (500, 539)
Screenshot: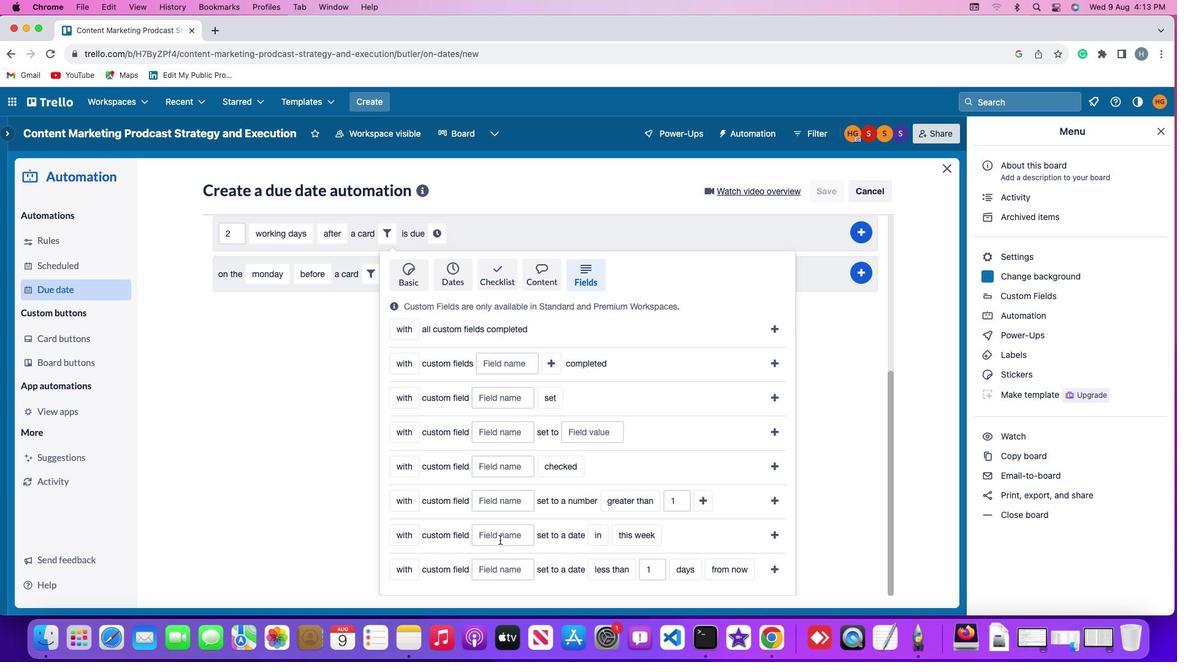 
Action: Mouse pressed left at (500, 539)
Screenshot: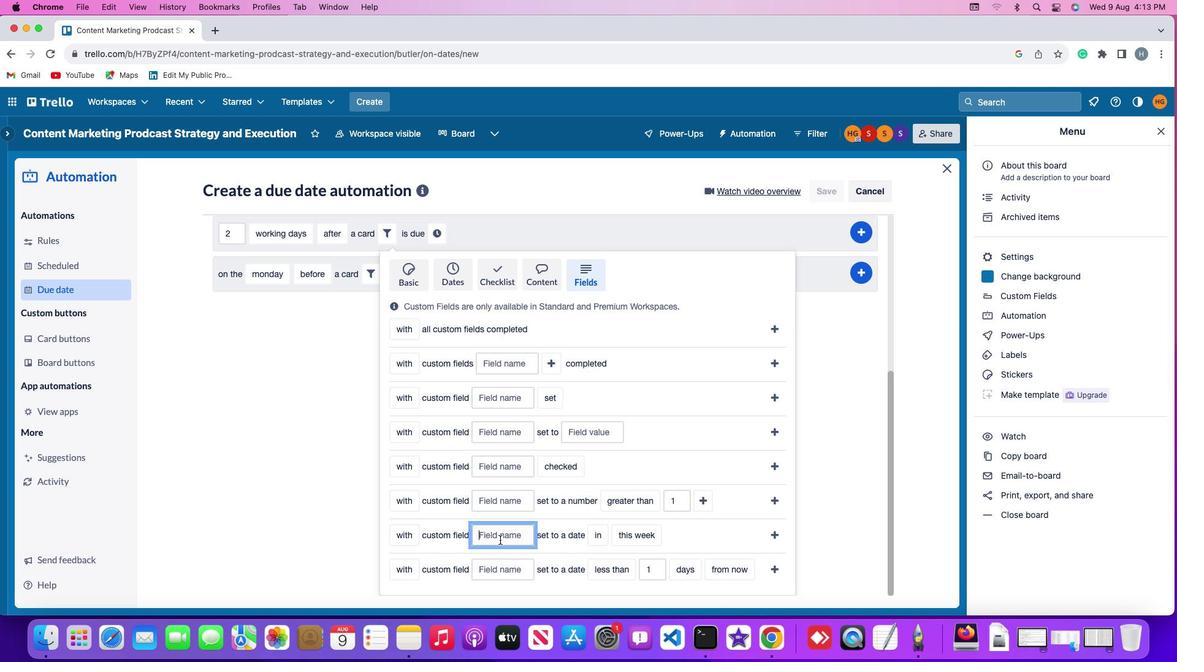 
Action: Mouse moved to (500, 538)
Screenshot: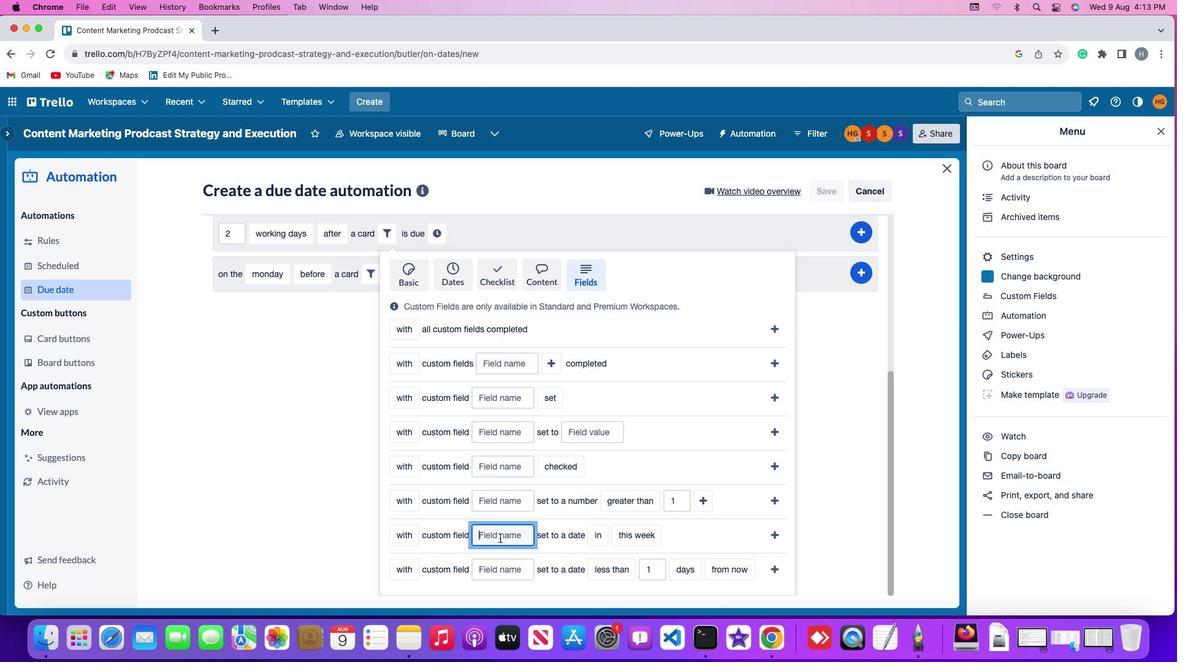 
Action: Key pressed Key.shift'R''e''s''u''m''e'
Screenshot: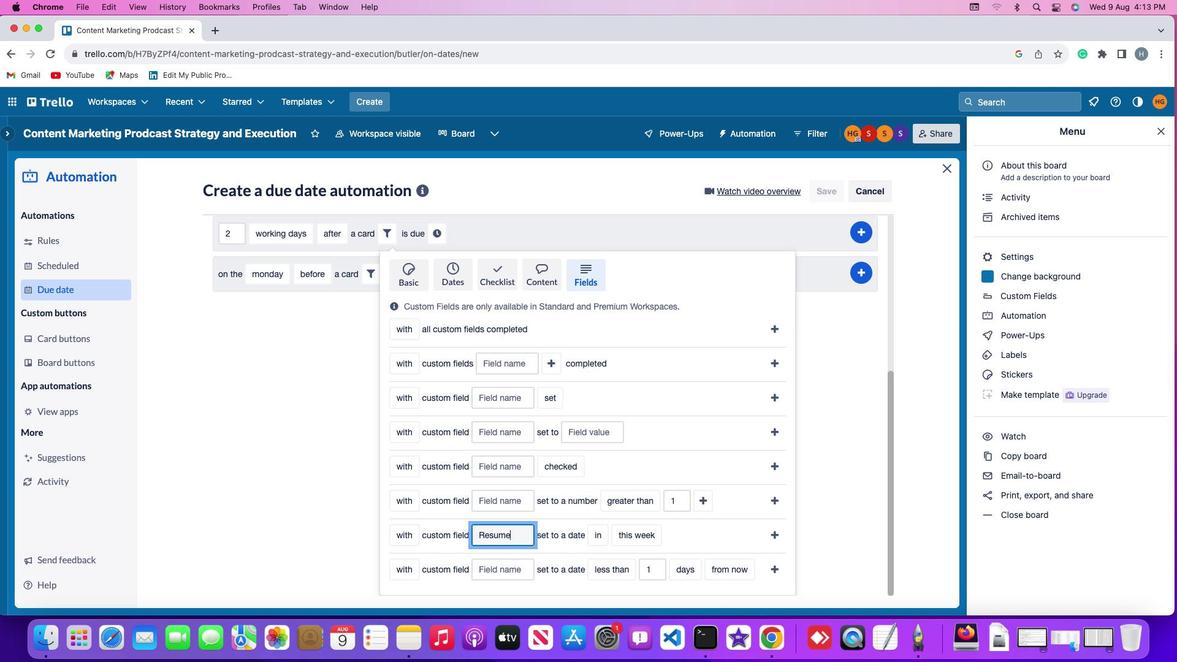 
Action: Mouse moved to (597, 533)
Screenshot: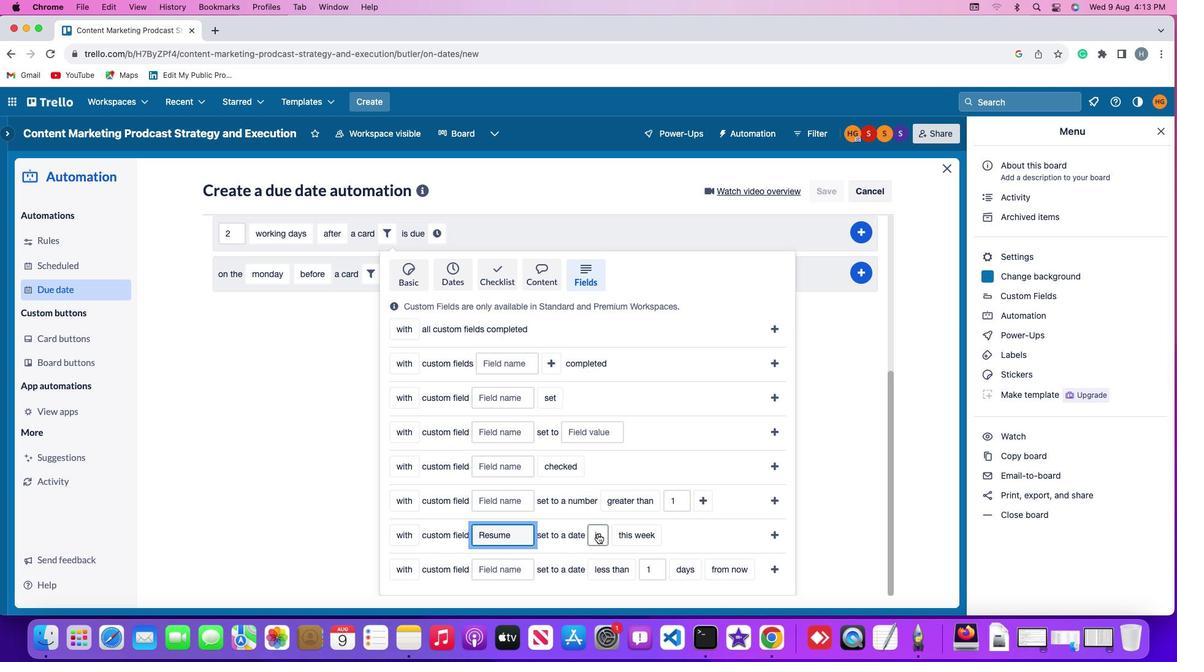 
Action: Mouse pressed left at (597, 533)
Screenshot: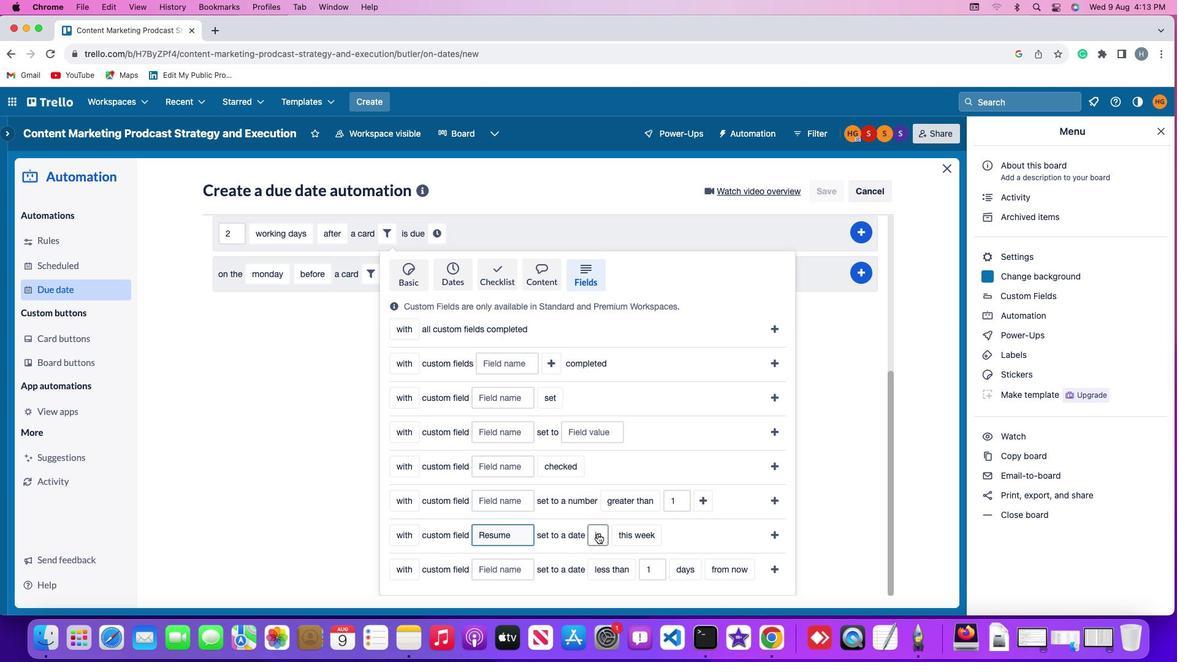 
Action: Mouse moved to (602, 561)
Screenshot: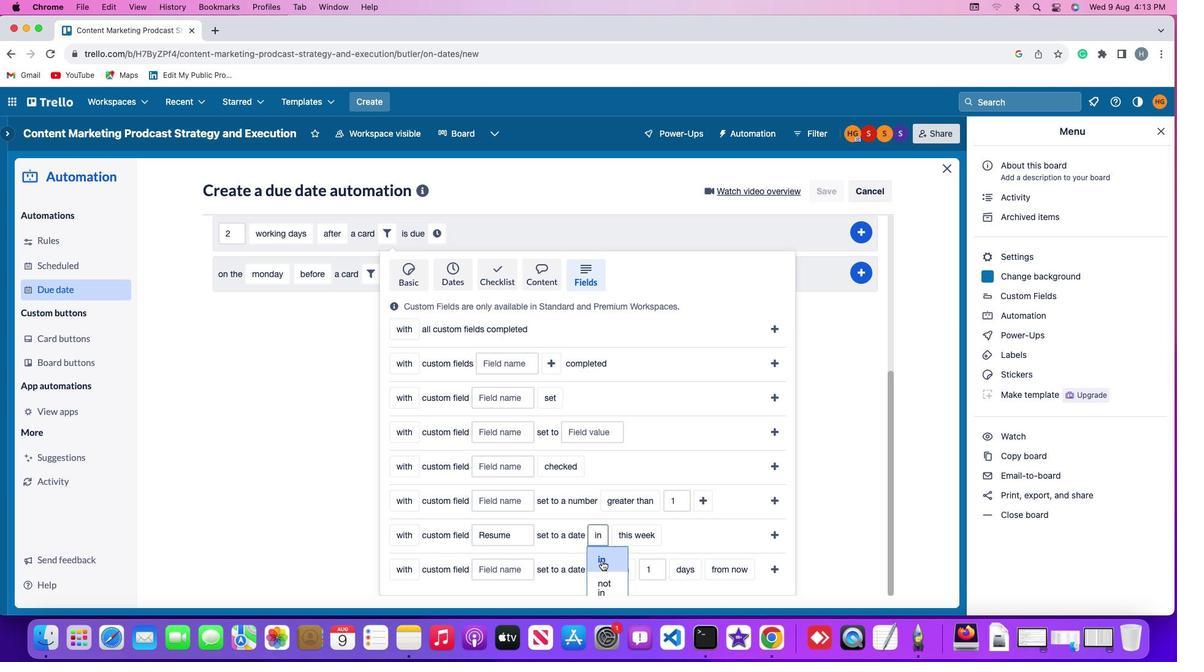 
Action: Mouse pressed left at (602, 561)
Screenshot: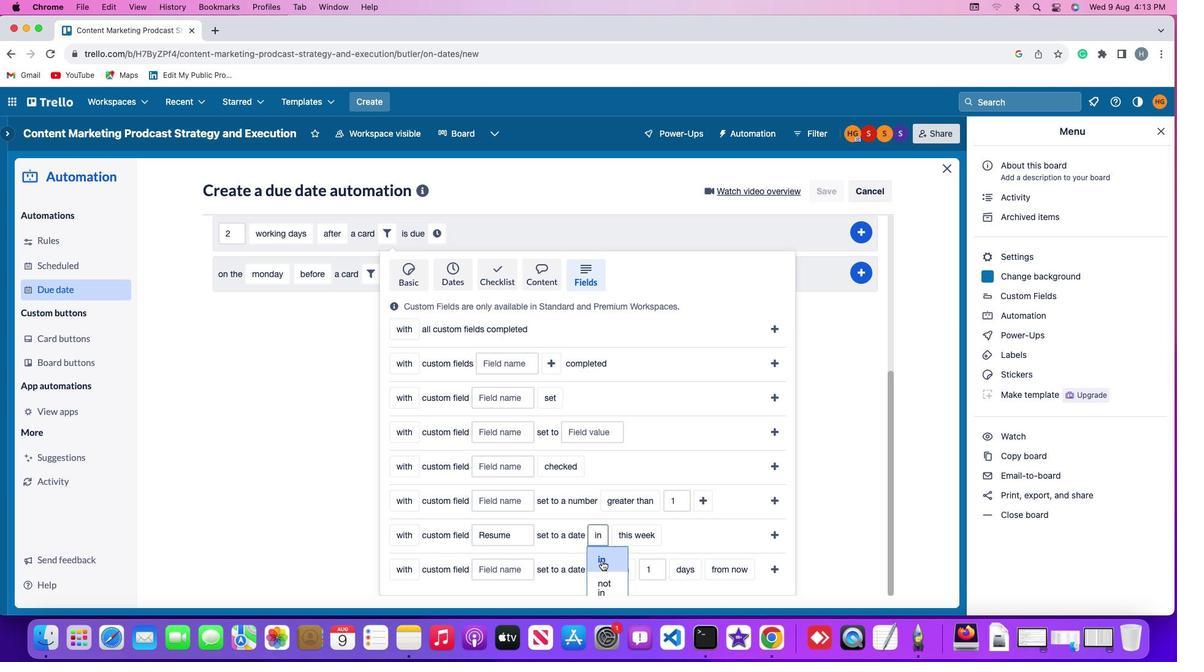 
Action: Mouse moved to (637, 539)
Screenshot: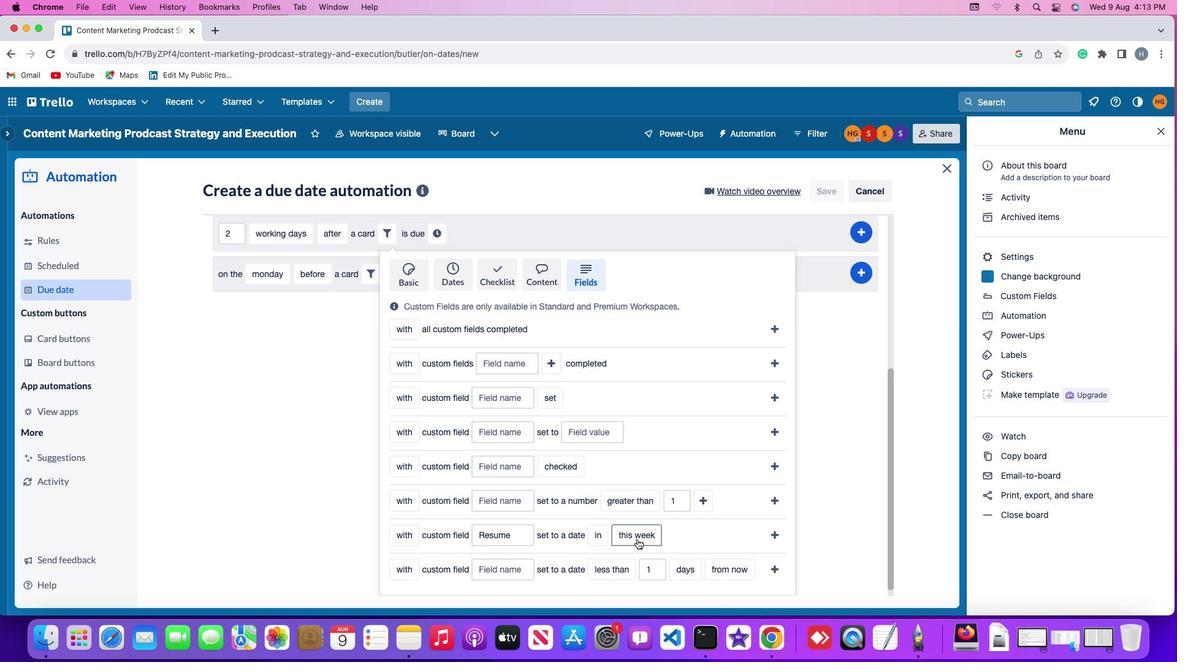 
Action: Mouse pressed left at (637, 539)
Screenshot: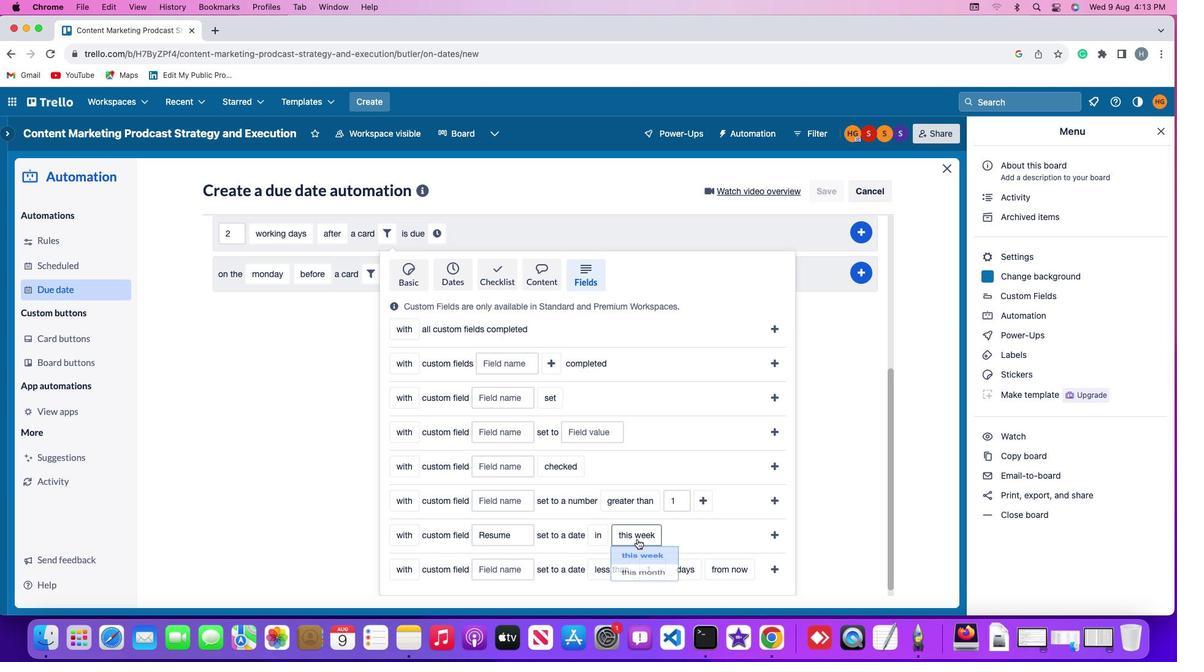 
Action: Mouse moved to (645, 578)
Screenshot: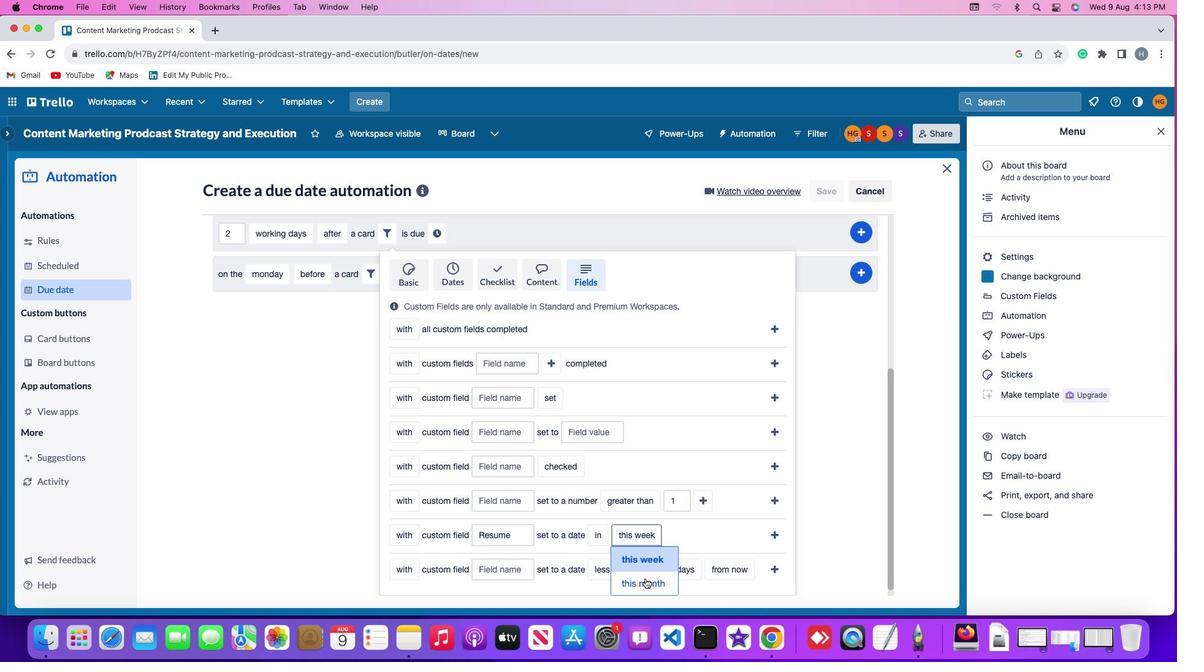 
Action: Mouse pressed left at (645, 578)
Screenshot: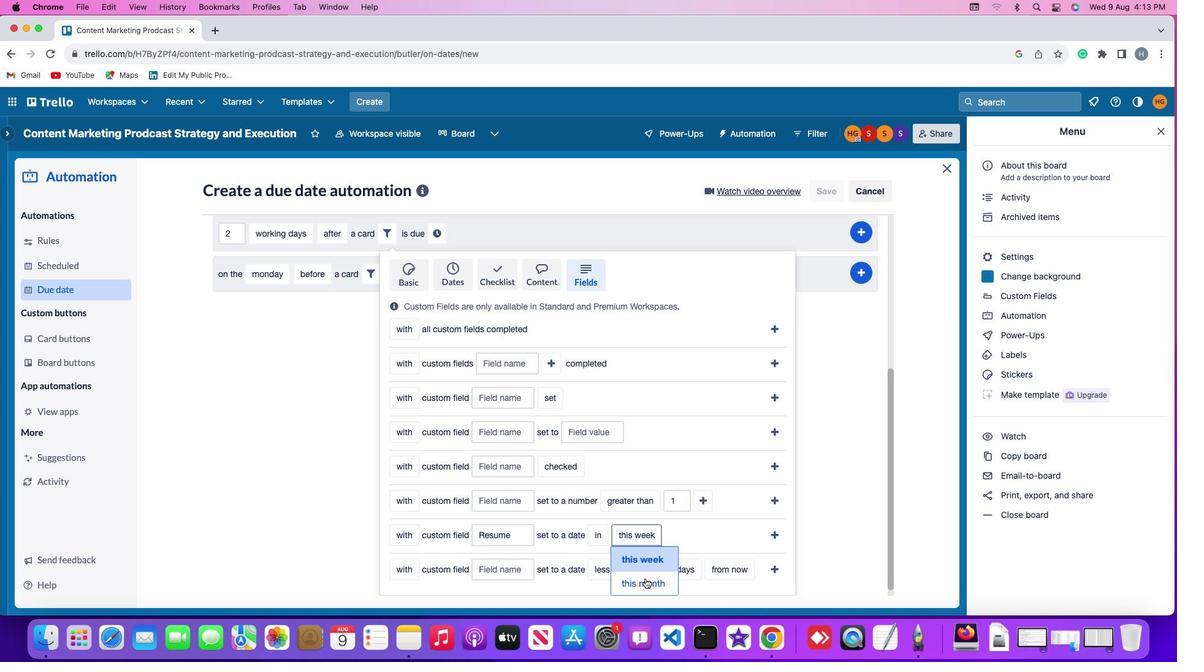 
Action: Mouse moved to (773, 531)
Screenshot: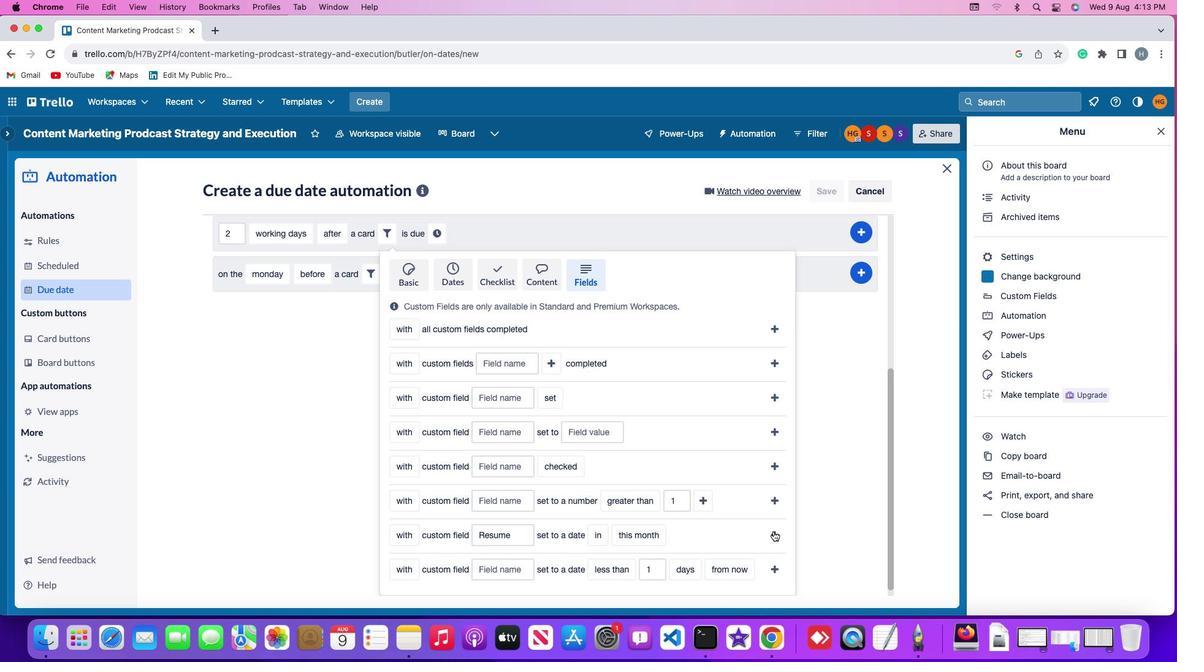 
Action: Mouse pressed left at (773, 531)
Screenshot: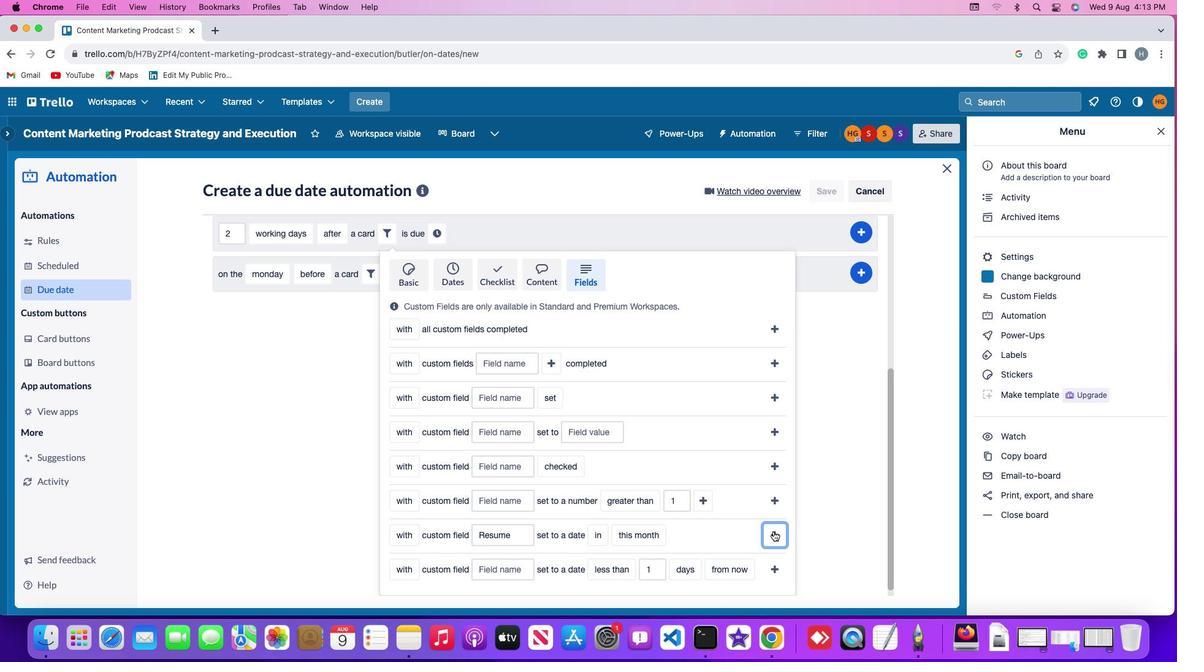 
Action: Mouse moved to (675, 491)
Screenshot: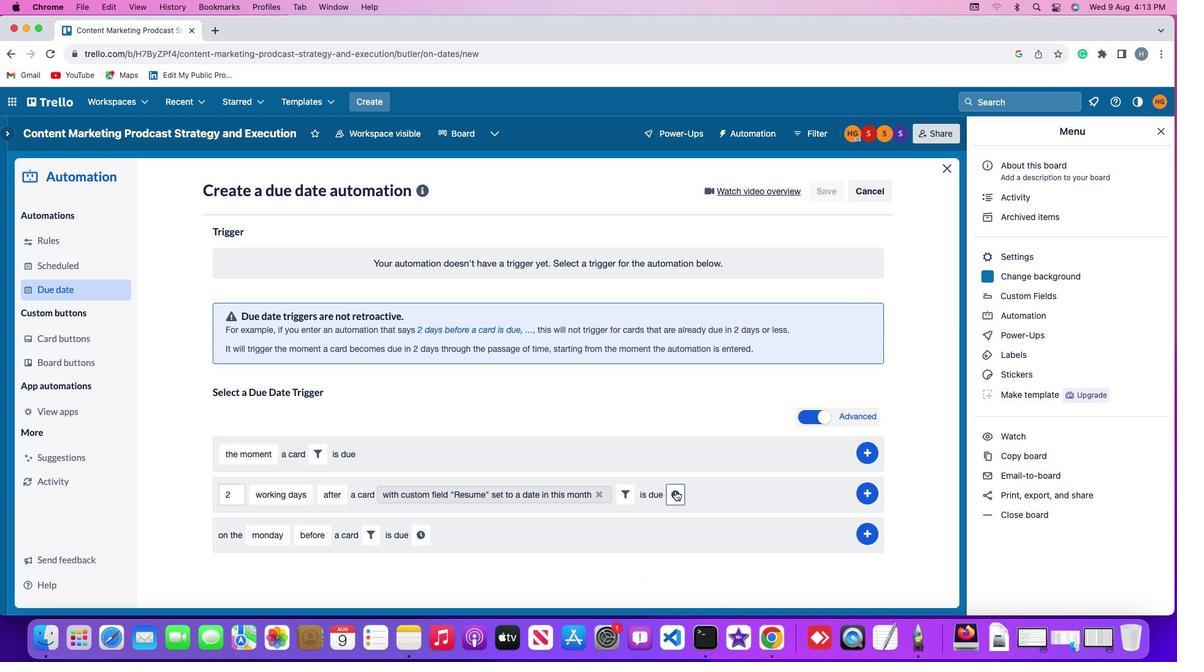 
Action: Mouse pressed left at (675, 491)
Screenshot: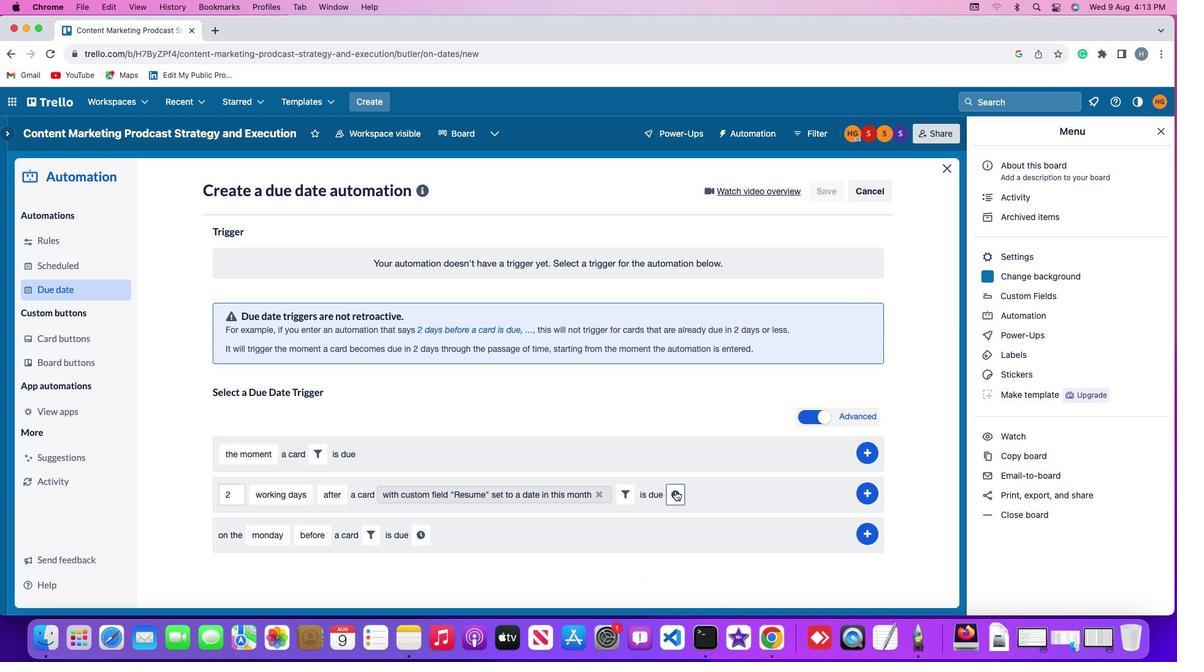 
Action: Mouse moved to (697, 497)
Screenshot: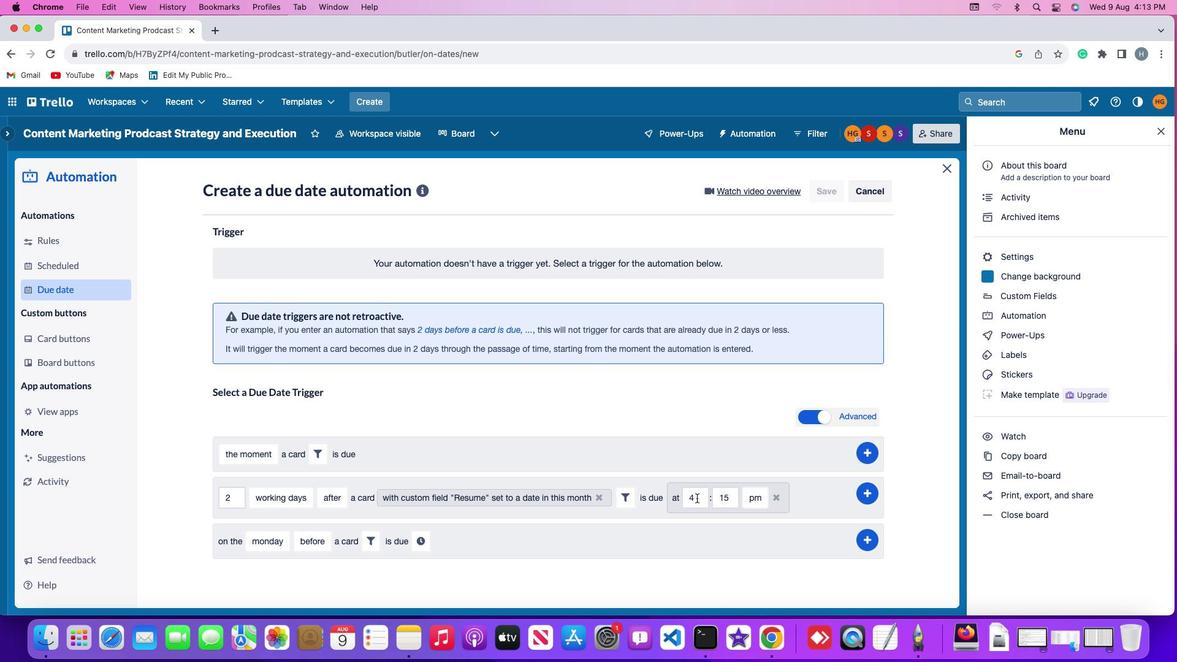 
Action: Mouse pressed left at (697, 497)
Screenshot: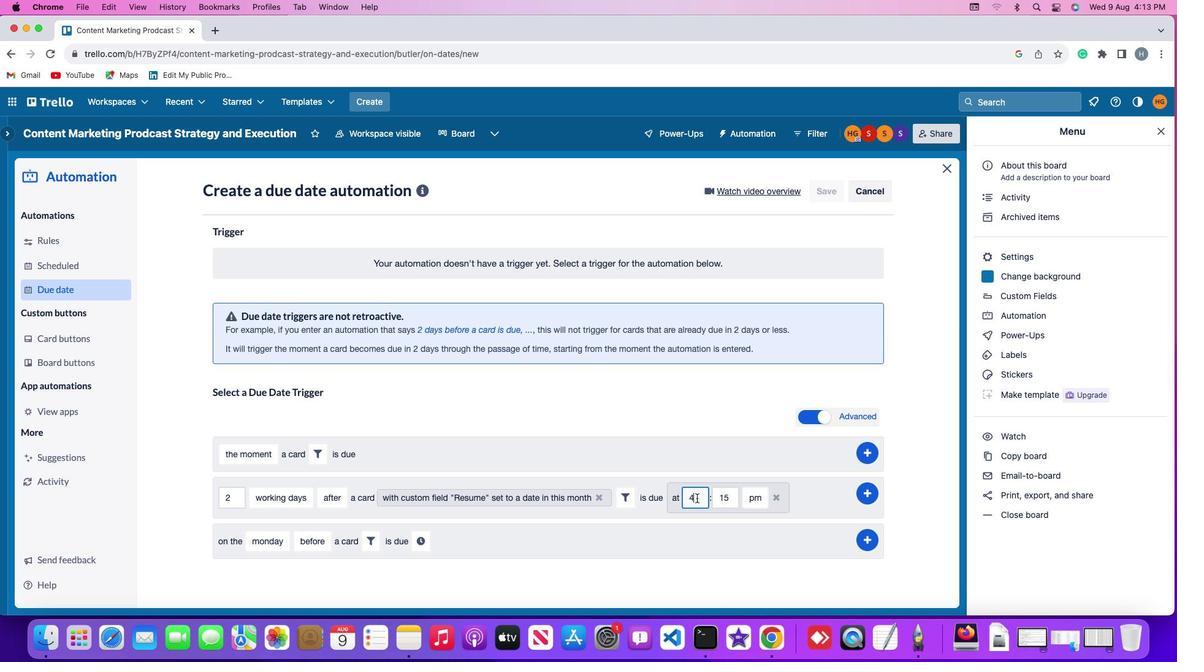 
Action: Key pressed Key.backspace'1''1'
Screenshot: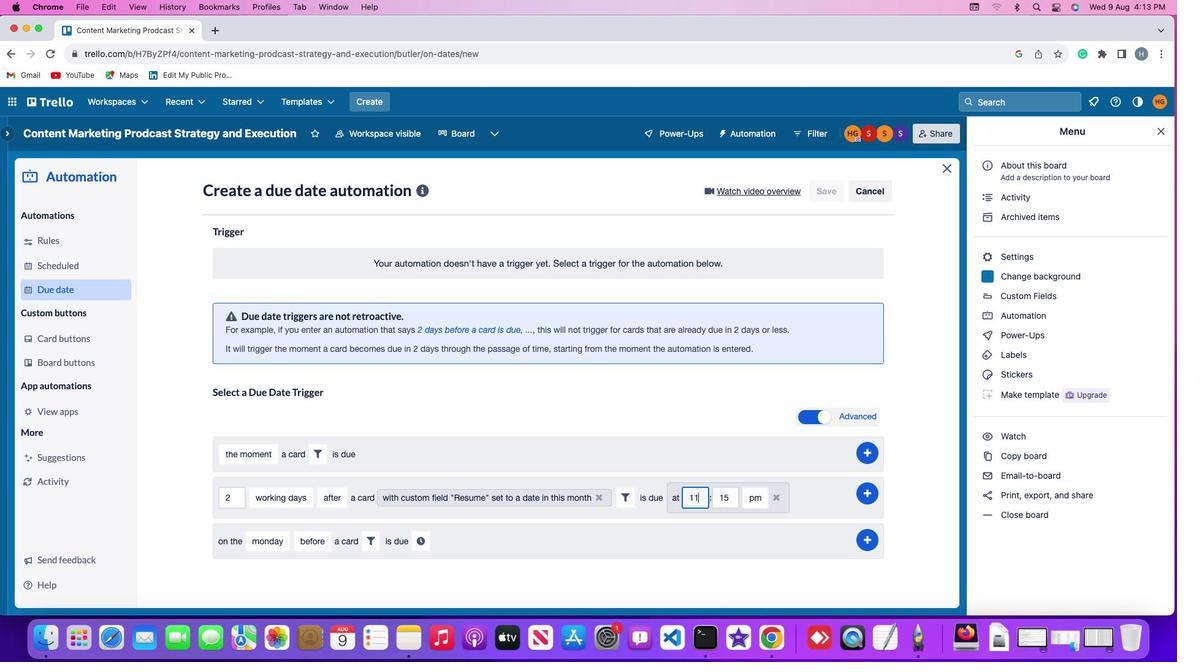 
Action: Mouse moved to (729, 496)
Screenshot: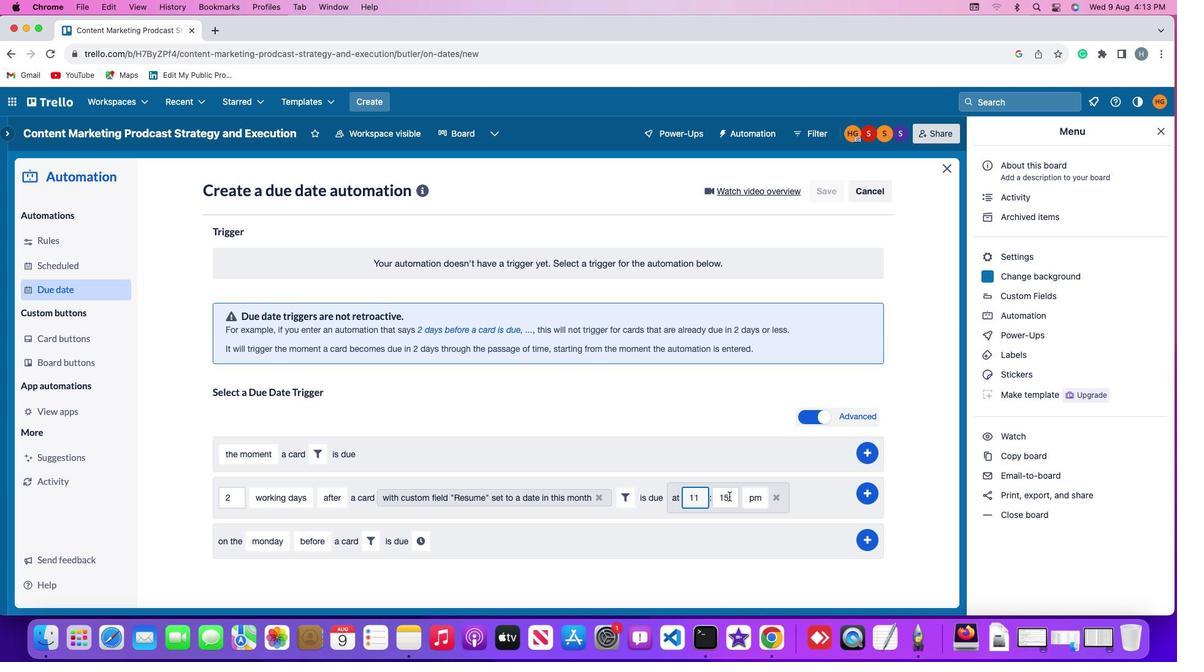 
Action: Mouse pressed left at (729, 496)
Screenshot: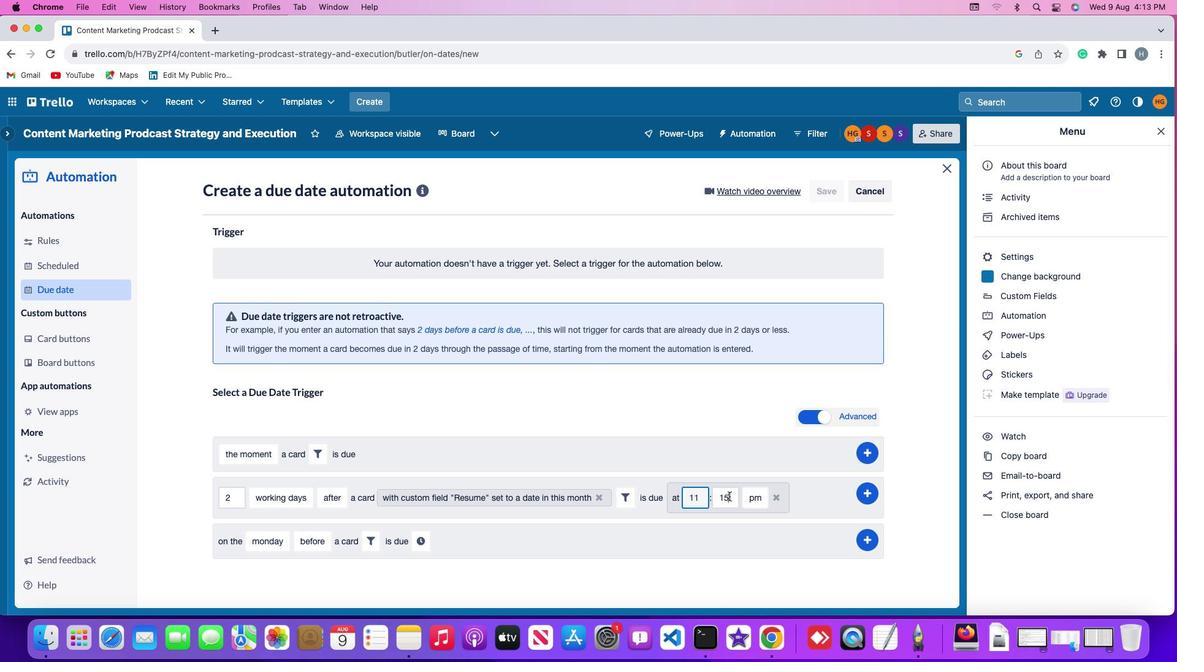 
Action: Key pressed Key.backspaceKey.backspaceKey.backspace
Screenshot: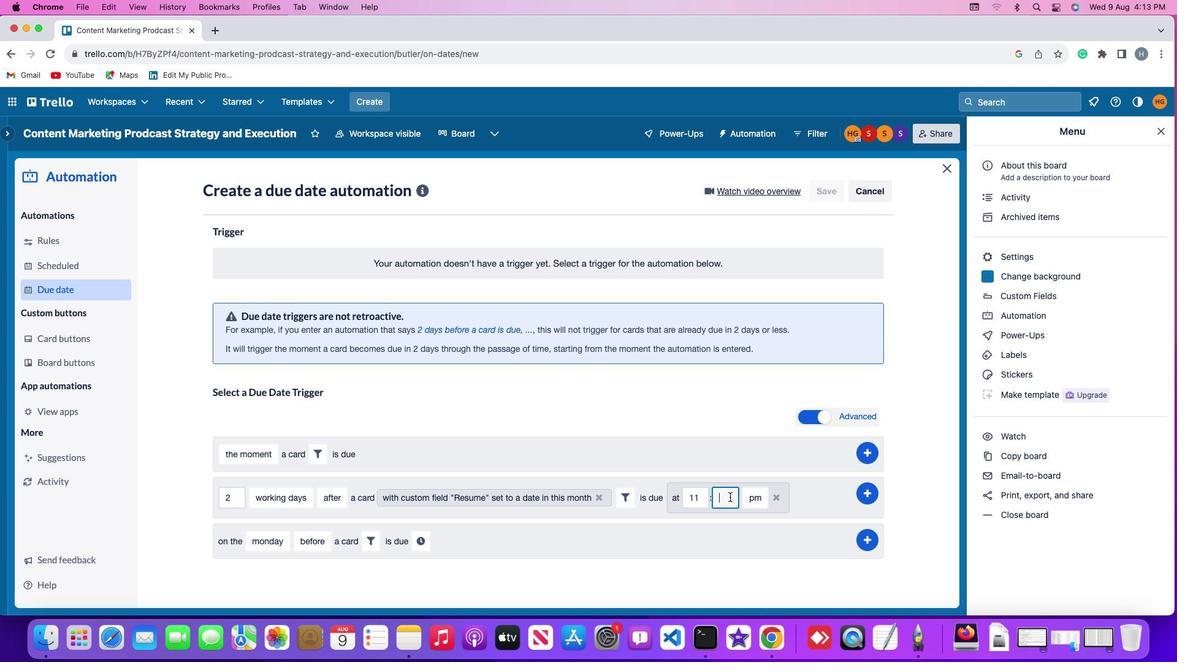 
Action: Mouse moved to (730, 496)
Screenshot: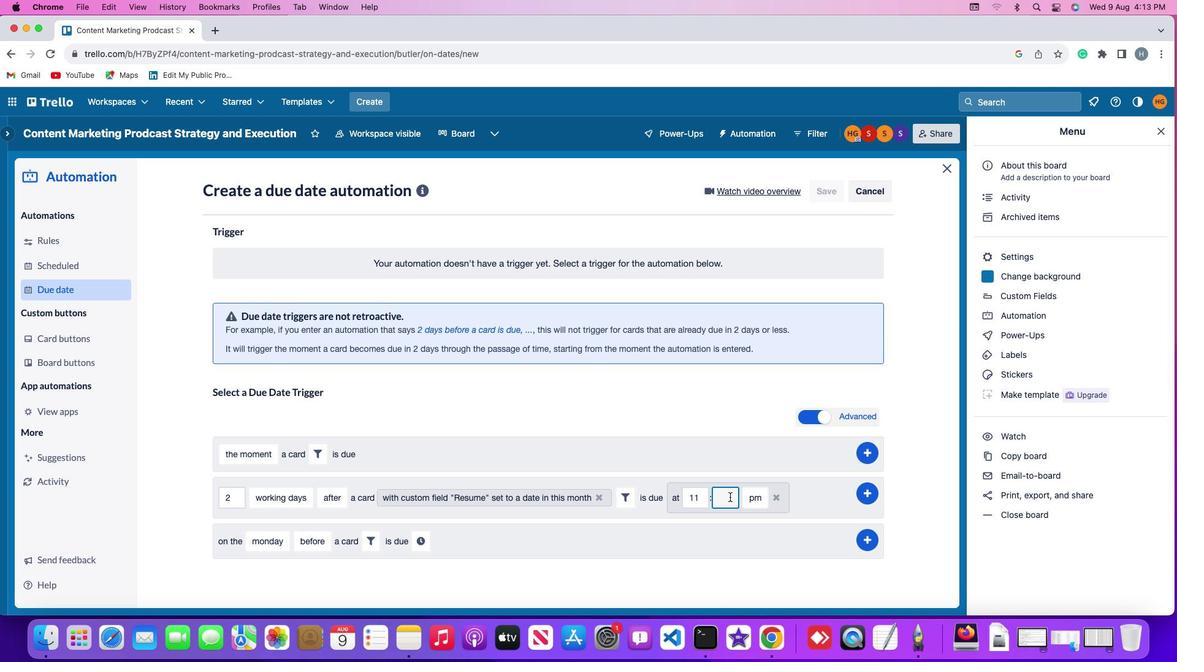 
Action: Key pressed '0''0'
Screenshot: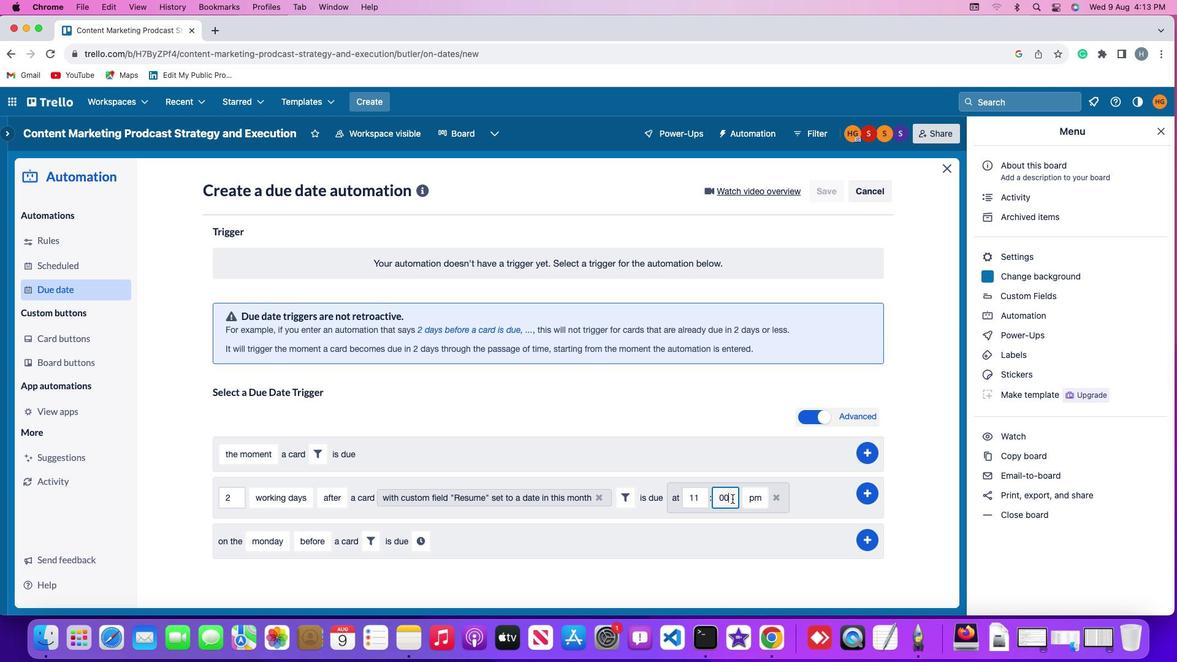 
Action: Mouse moved to (753, 498)
Screenshot: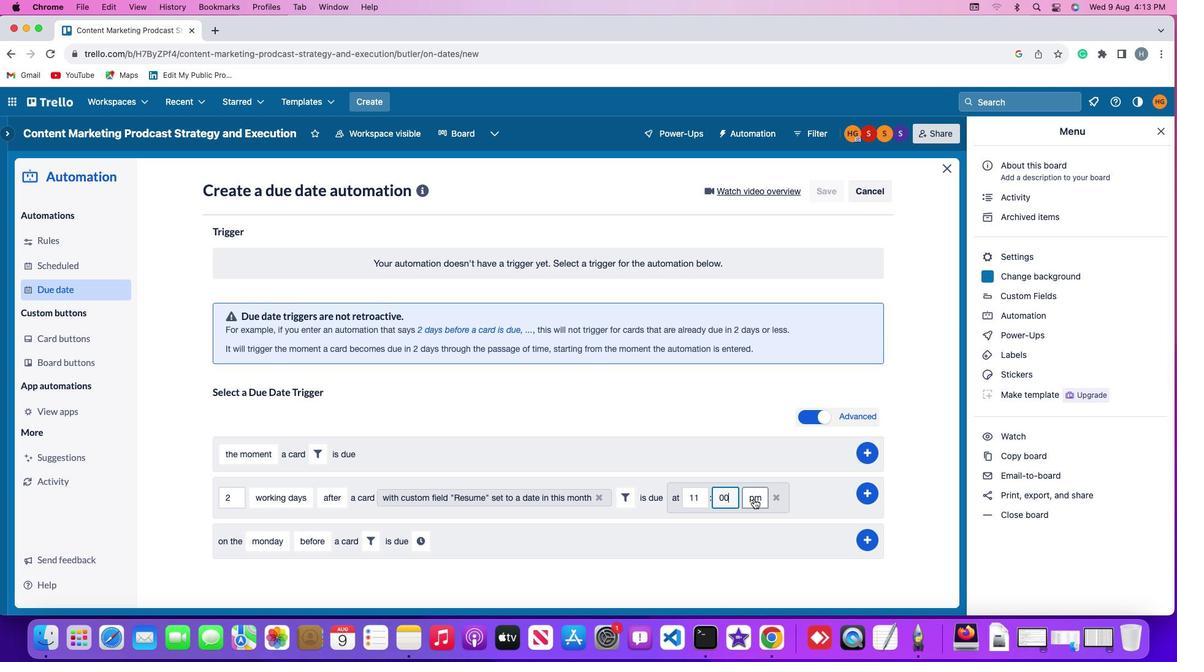 
Action: Mouse pressed left at (753, 498)
Screenshot: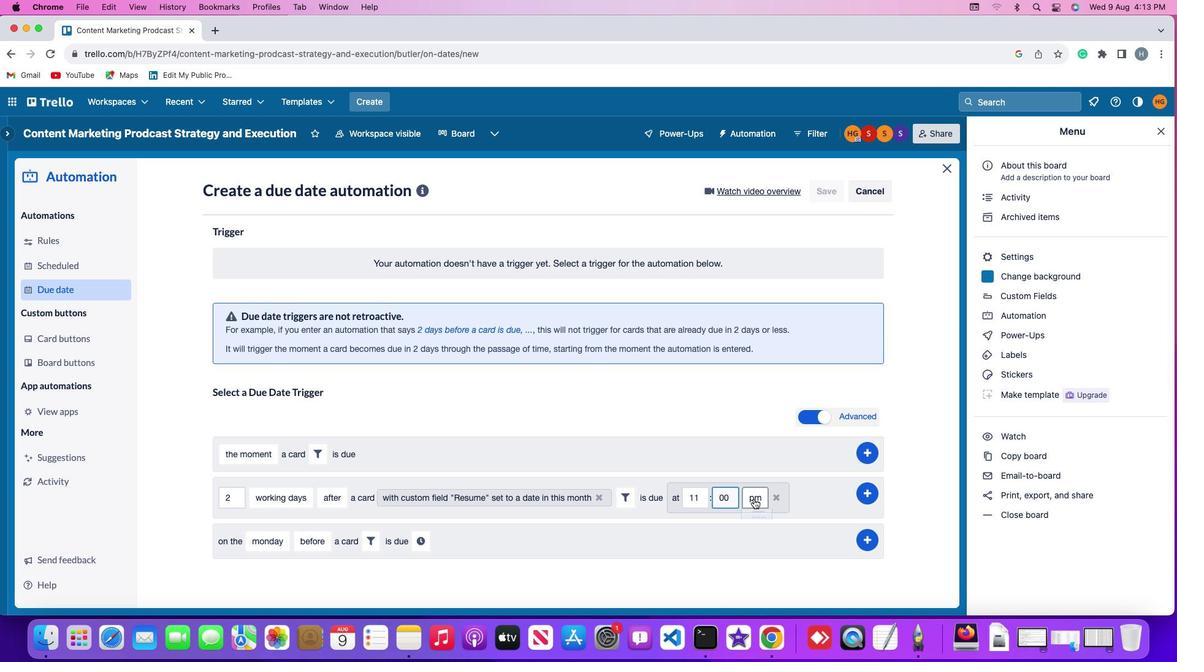 
Action: Mouse moved to (752, 521)
Screenshot: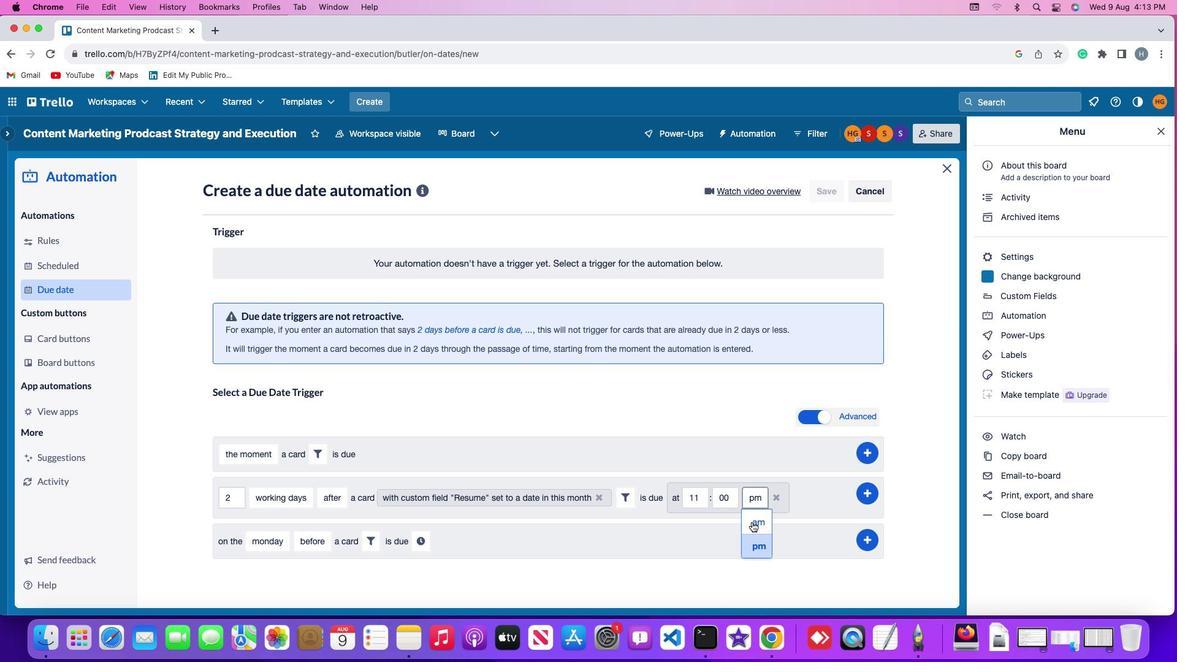 
Action: Mouse pressed left at (752, 521)
Screenshot: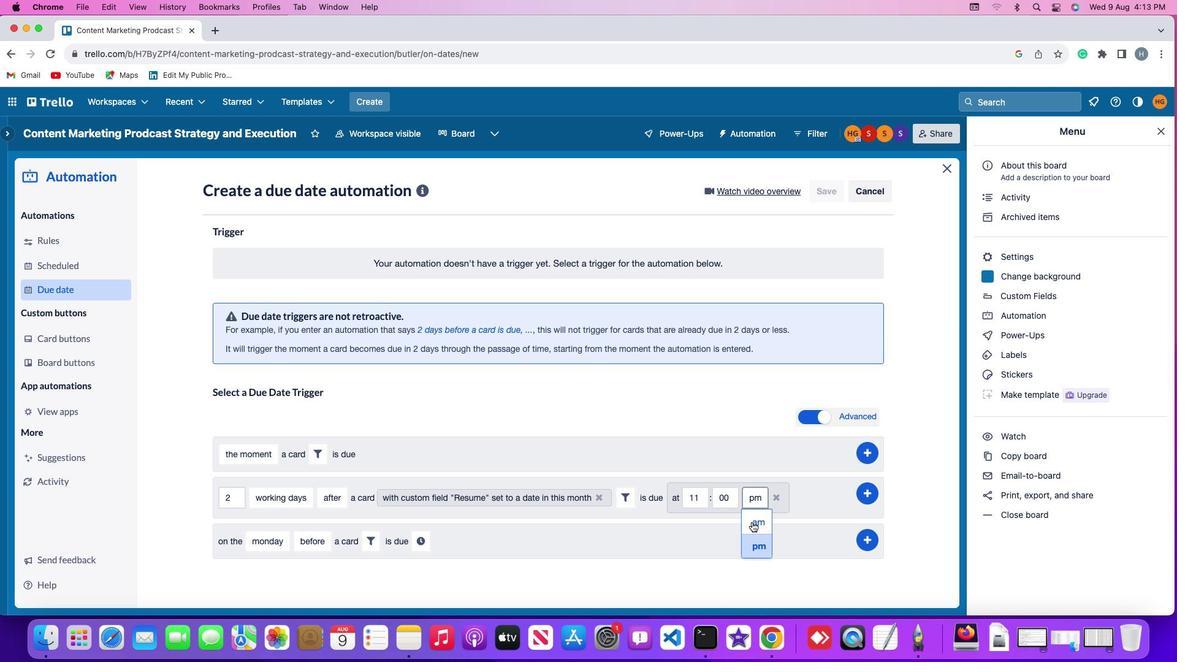 
Action: Mouse moved to (866, 491)
Screenshot: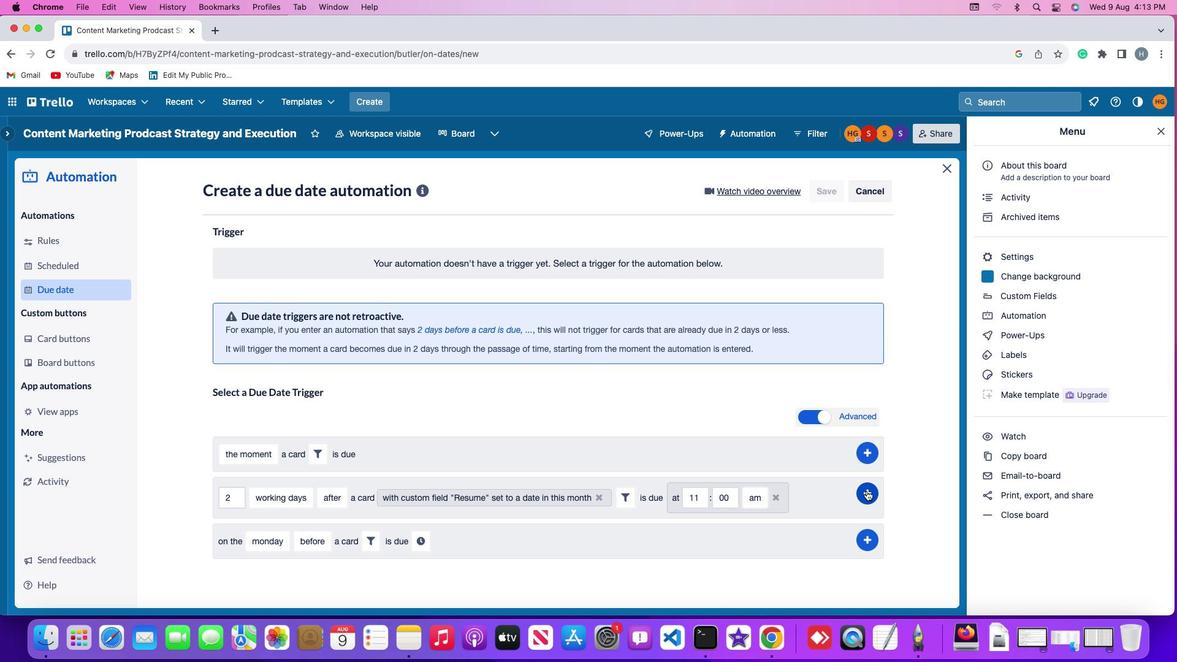
Action: Mouse pressed left at (866, 491)
Screenshot: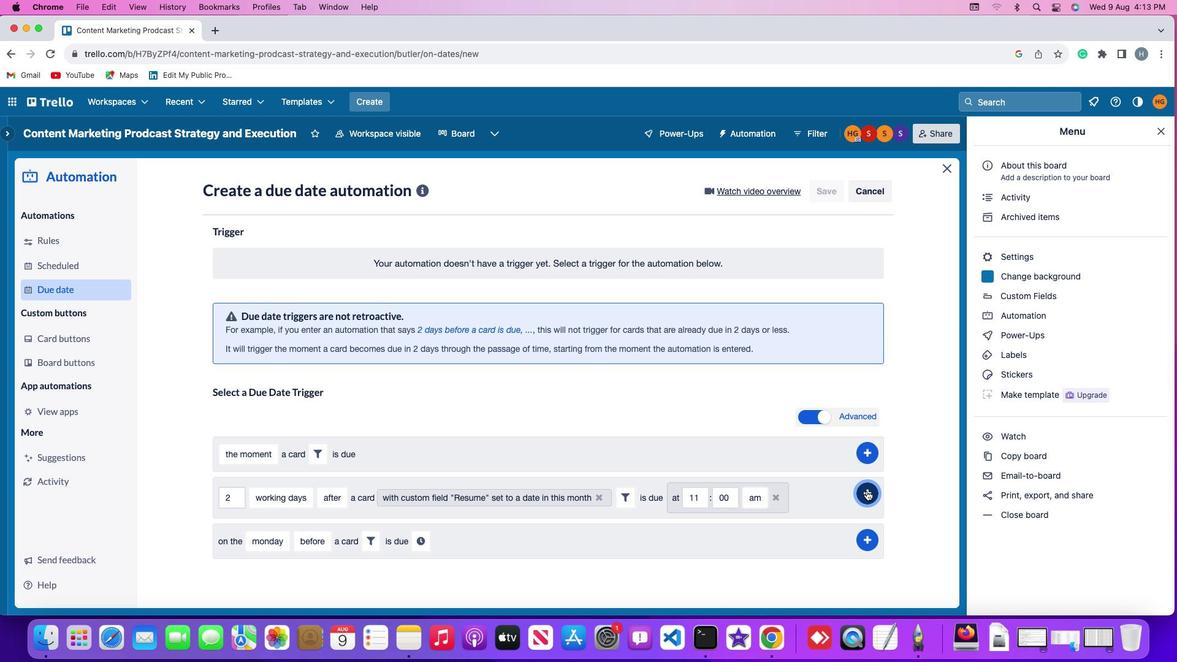 
Action: Mouse moved to (923, 404)
Screenshot: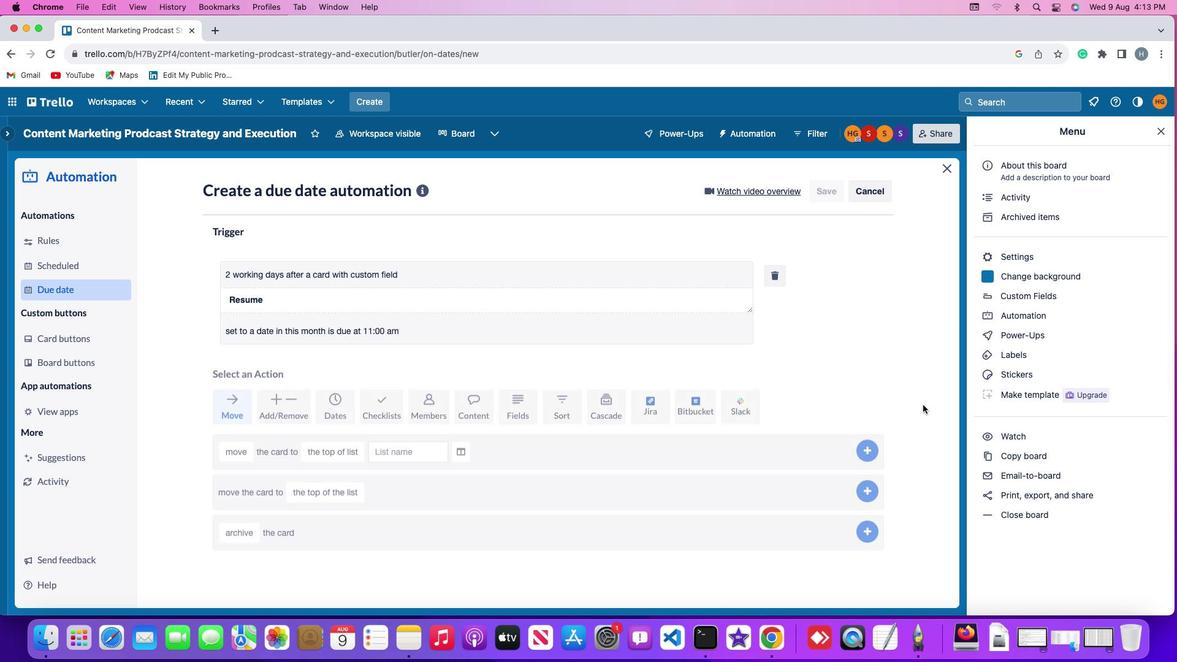 
